 Task: Open Card Card0000000083 in Board Board0000000021 in Workspace WS0000000007 in Trello. Add Member Email0000000027 to Card Card0000000083 in Board Board0000000021 in Workspace WS0000000007 in Trello. Add Orange Label titled Label0000000083 to Card Card0000000083 in Board Board0000000021 in Workspace WS0000000007 in Trello. Add Checklist CL0000000083 to Card Card0000000083 in Board Board0000000021 in Workspace WS0000000007 in Trello. Add Dates with Start Date as Oct 01 2023 and Due Date as Oct 31 2023 to Card Card0000000083 in Board Board0000000021 in Workspace WS0000000007 in Trello
Action: Mouse moved to (378, 535)
Screenshot: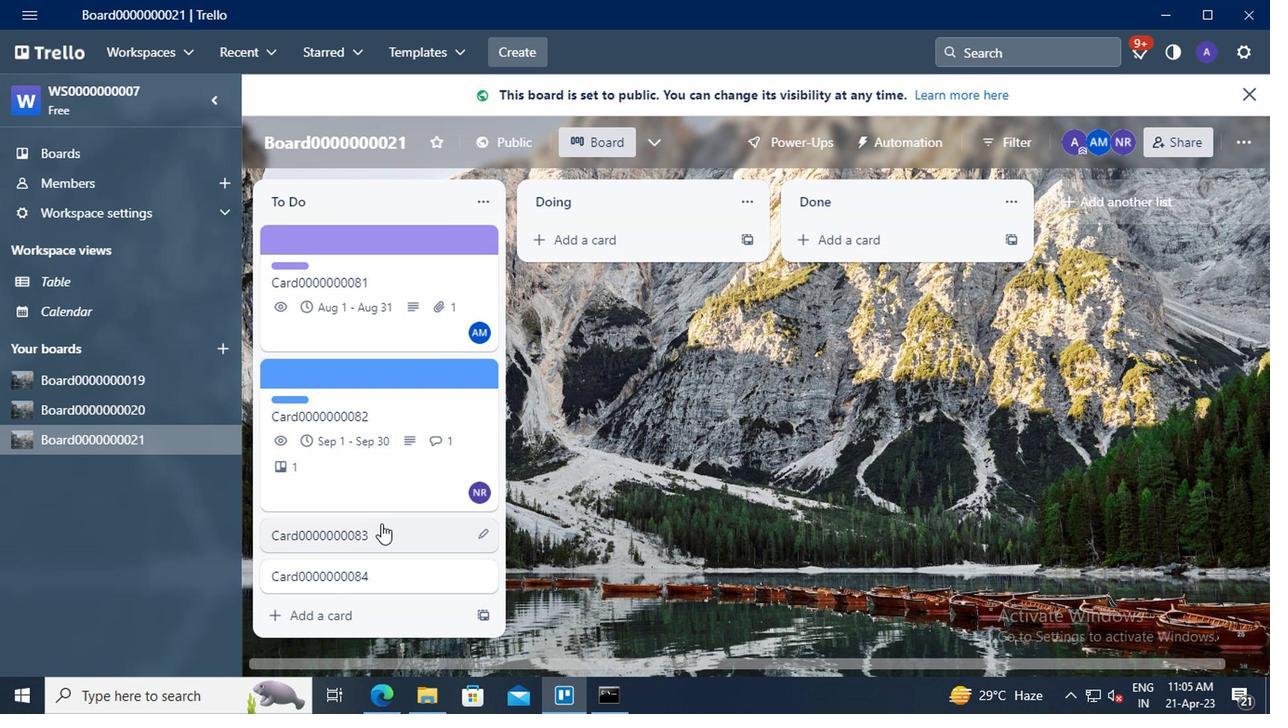 
Action: Mouse pressed left at (378, 535)
Screenshot: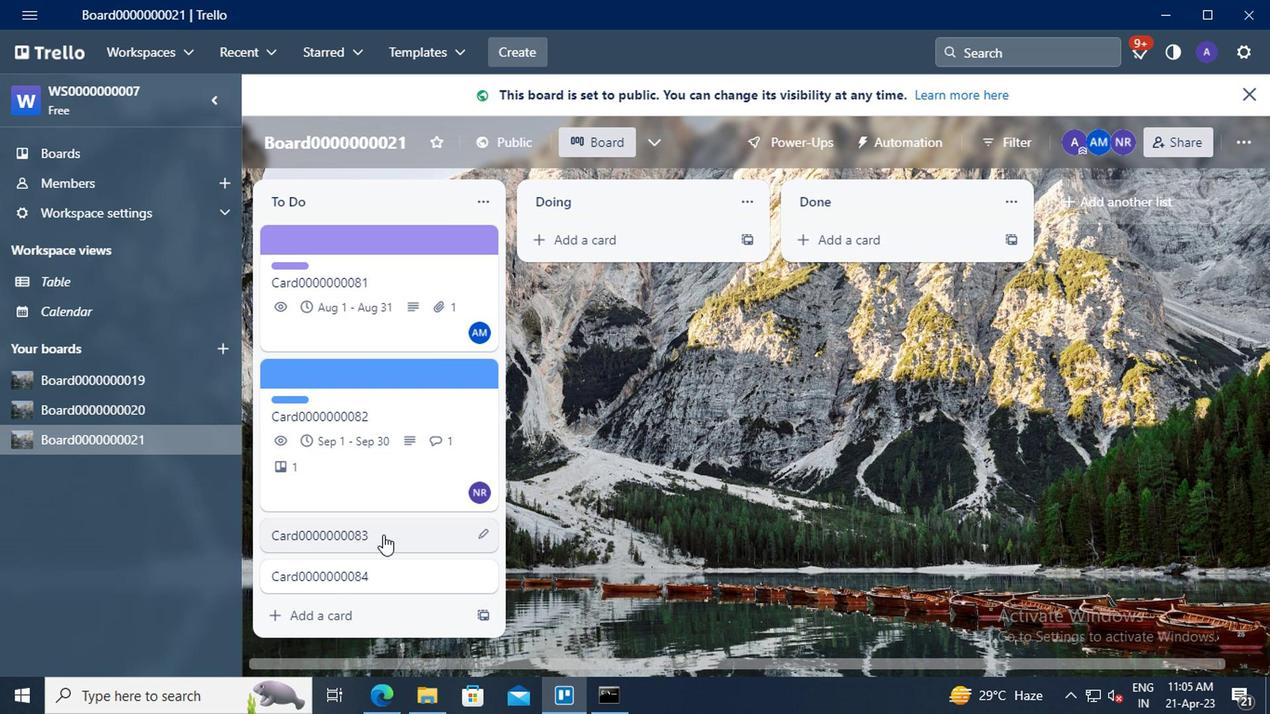 
Action: Mouse moved to (856, 241)
Screenshot: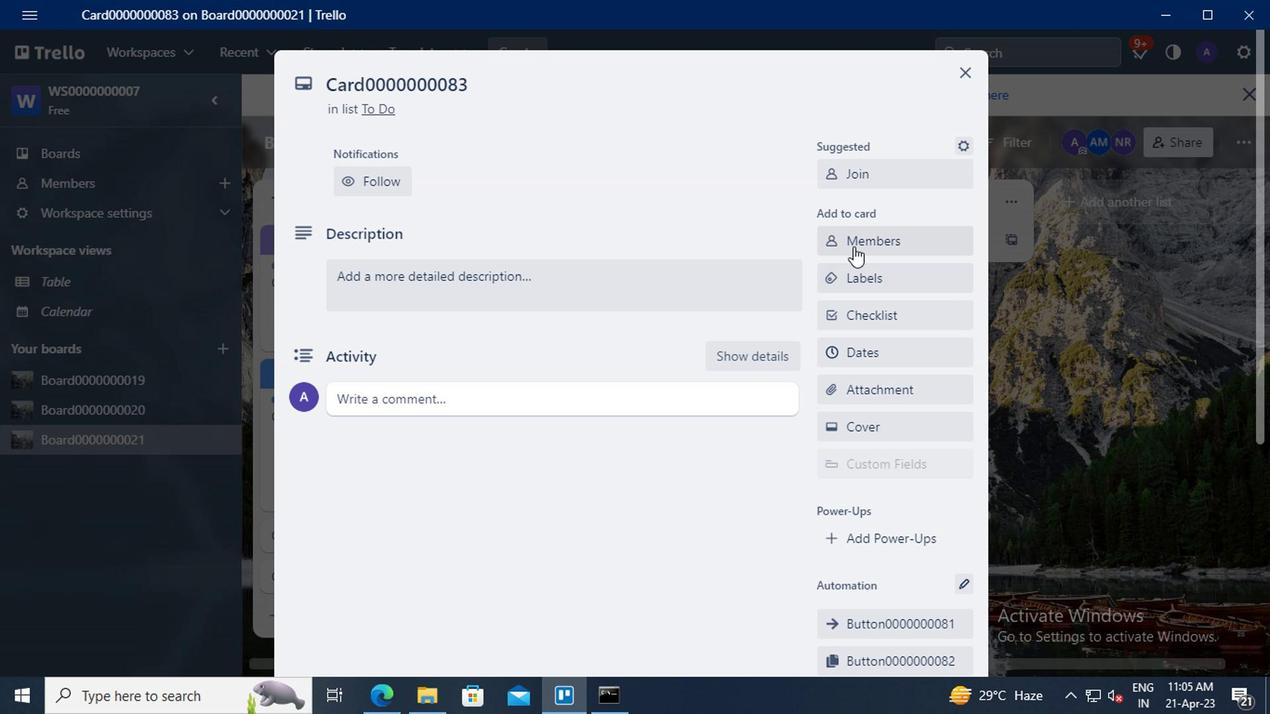 
Action: Mouse pressed left at (856, 241)
Screenshot: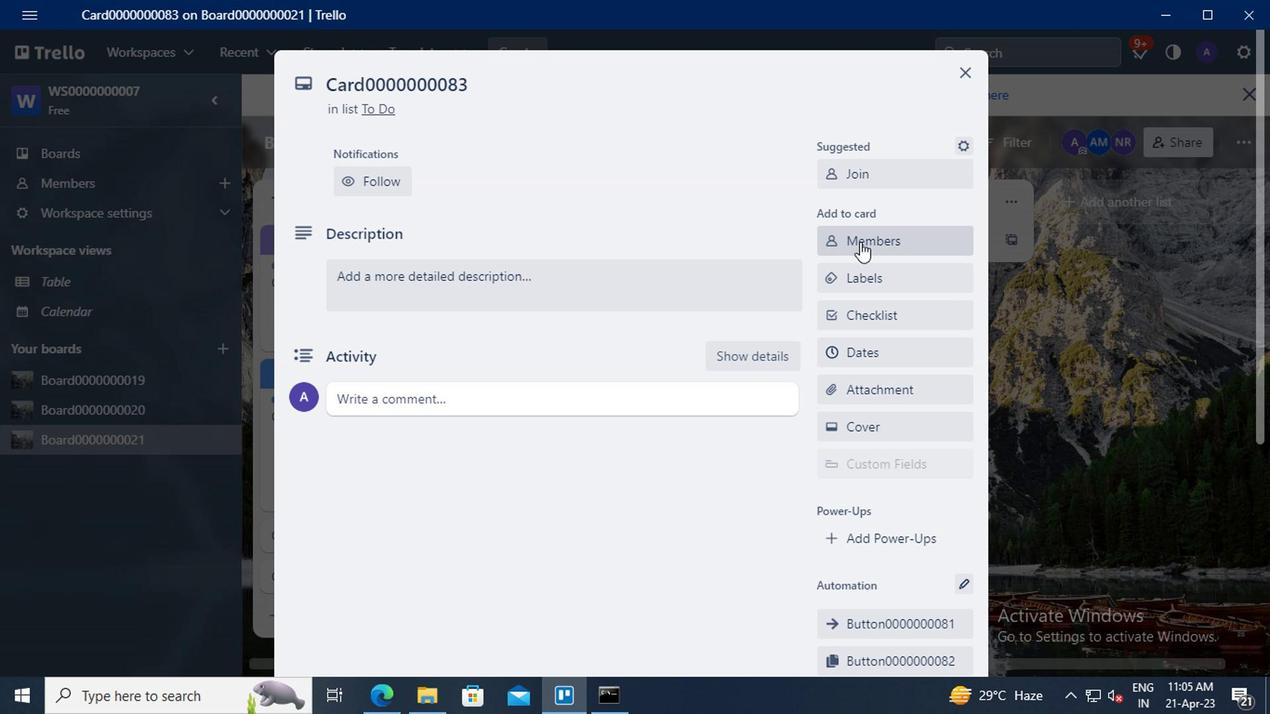 
Action: Mouse moved to (873, 332)
Screenshot: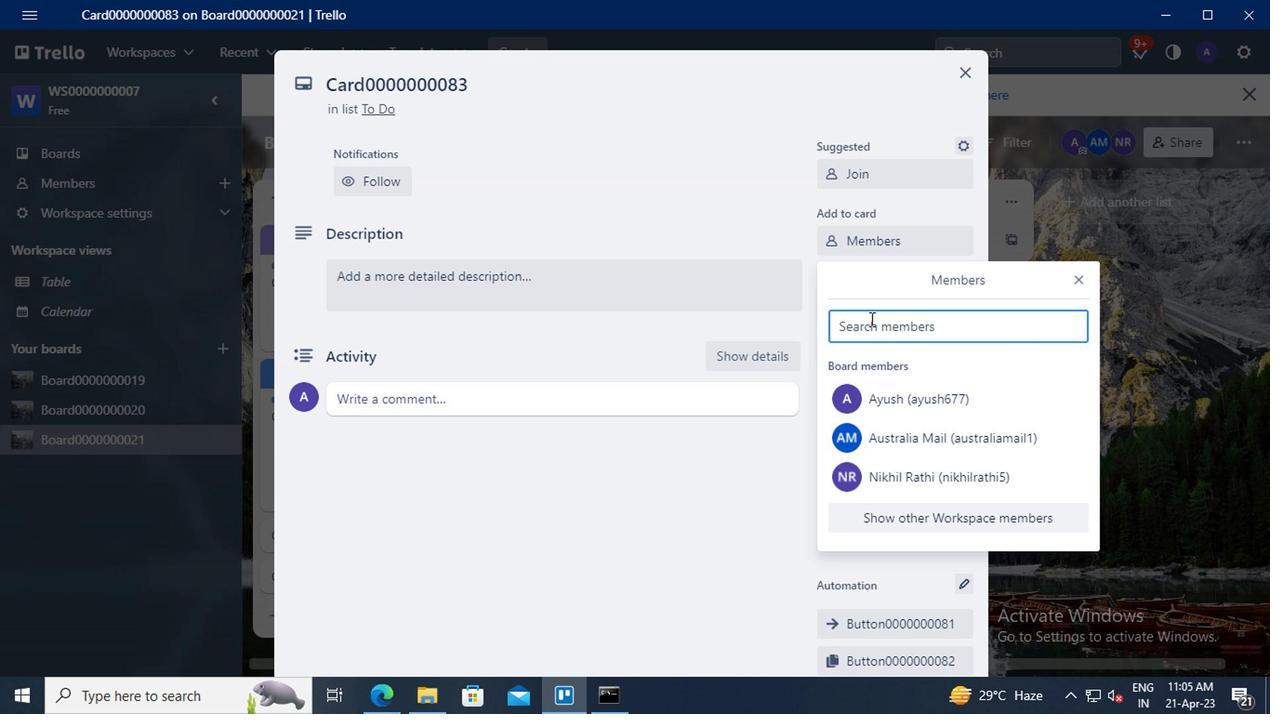 
Action: Mouse pressed left at (873, 332)
Screenshot: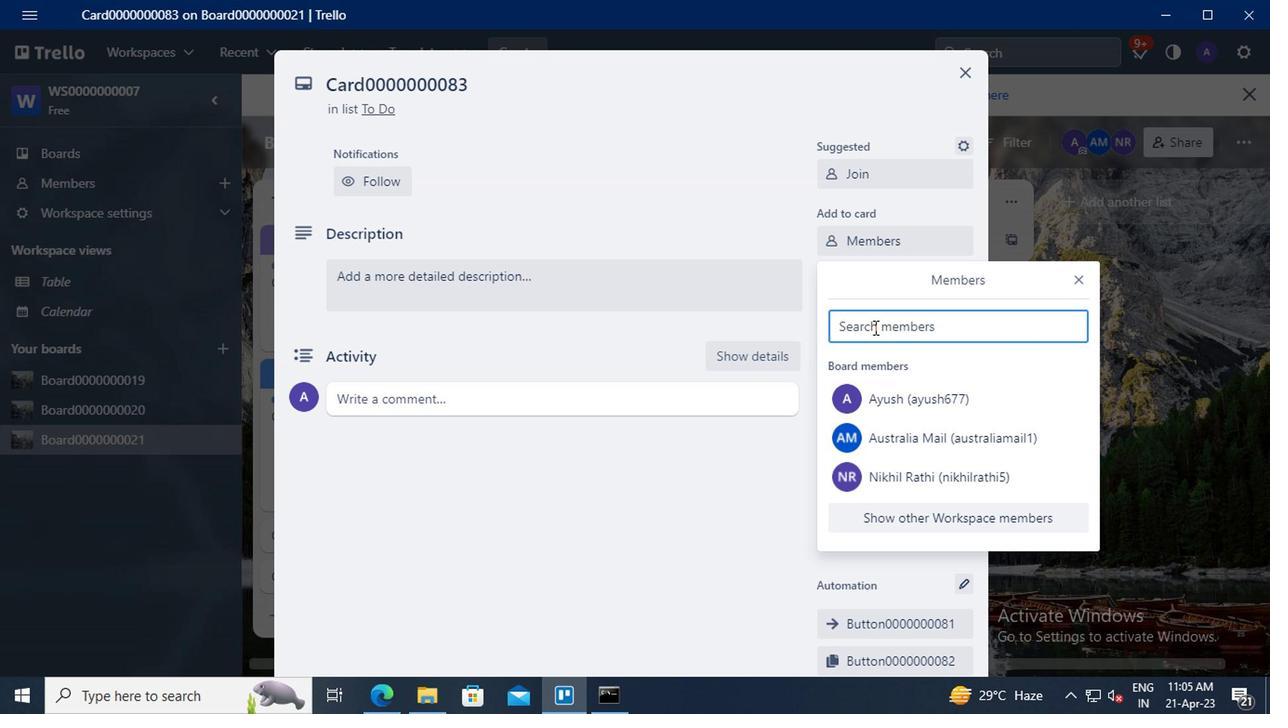 
Action: Mouse moved to (819, 299)
Screenshot: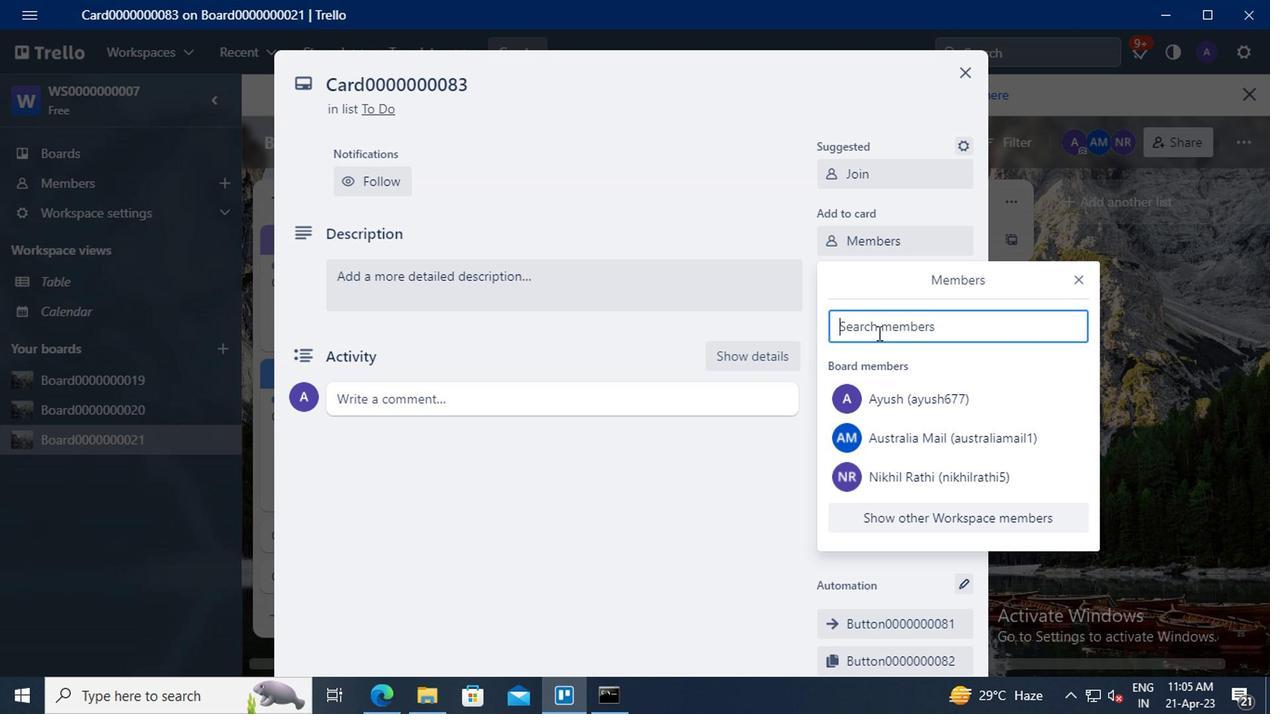 
Action: Key pressed carxxstreet791<Key.shift>@GMAIL.COM
Screenshot: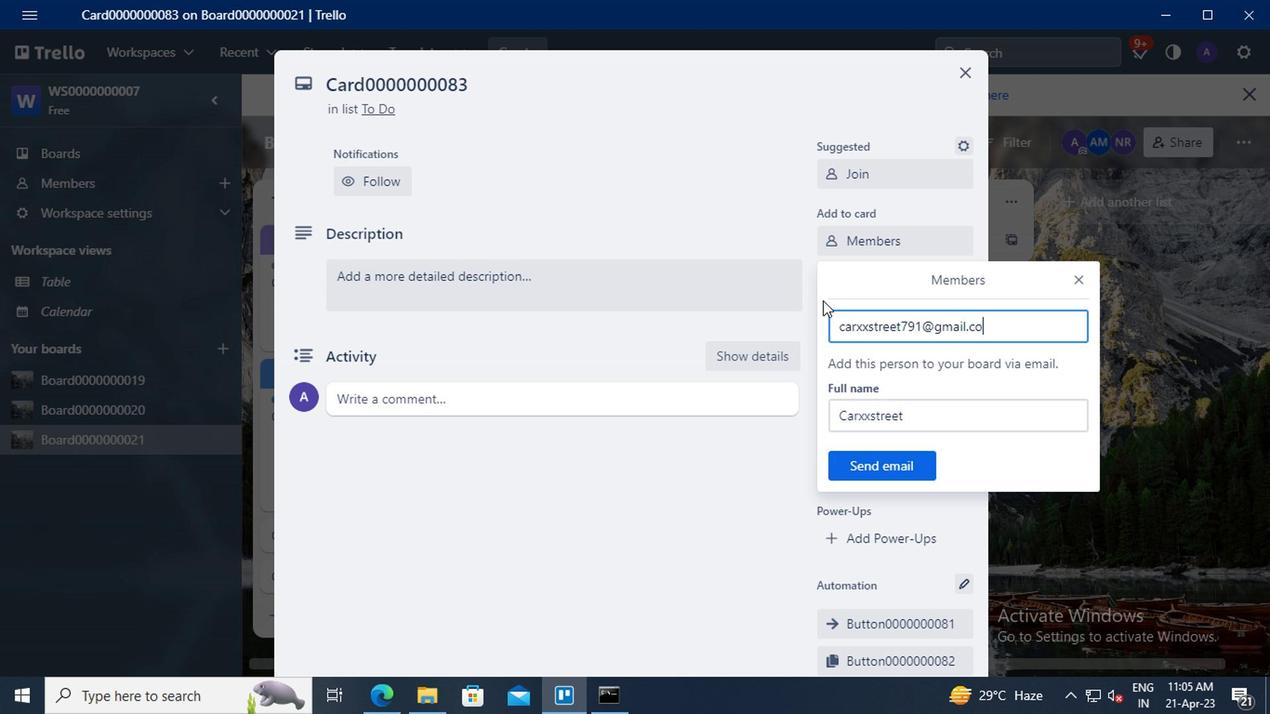 
Action: Mouse moved to (884, 461)
Screenshot: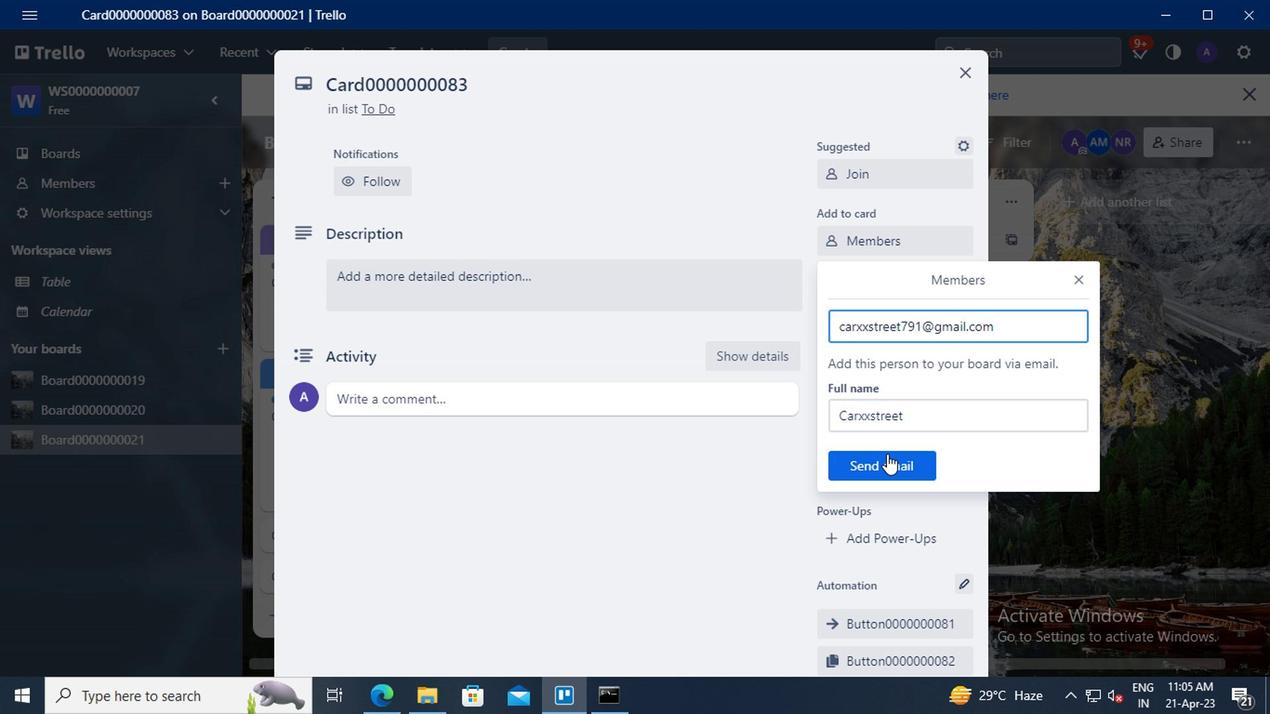 
Action: Mouse pressed left at (884, 461)
Screenshot: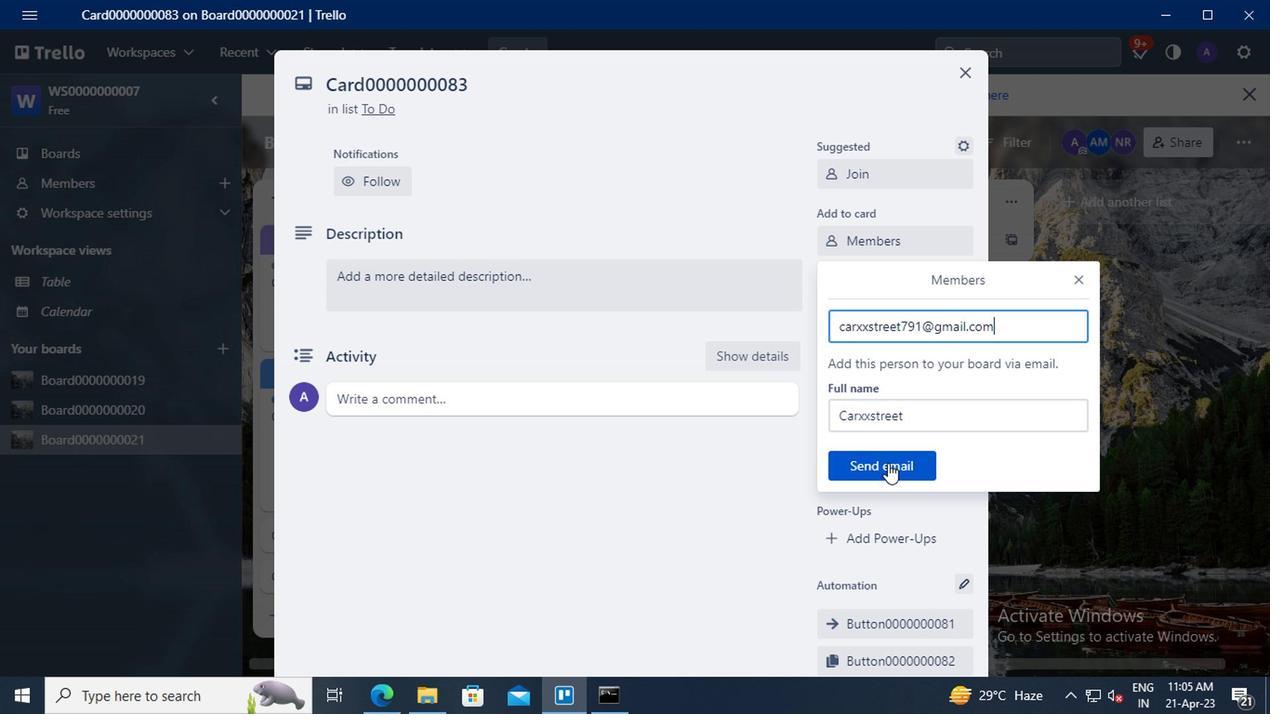 
Action: Mouse moved to (896, 281)
Screenshot: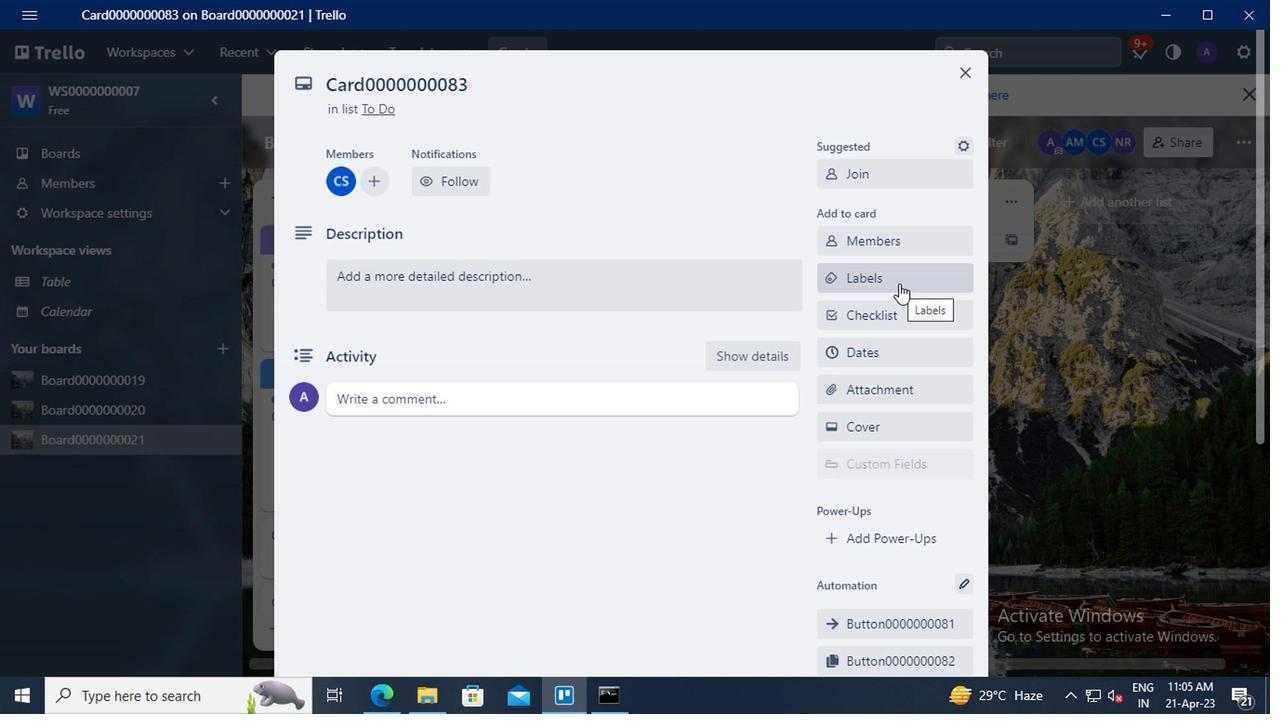 
Action: Mouse pressed left at (896, 281)
Screenshot: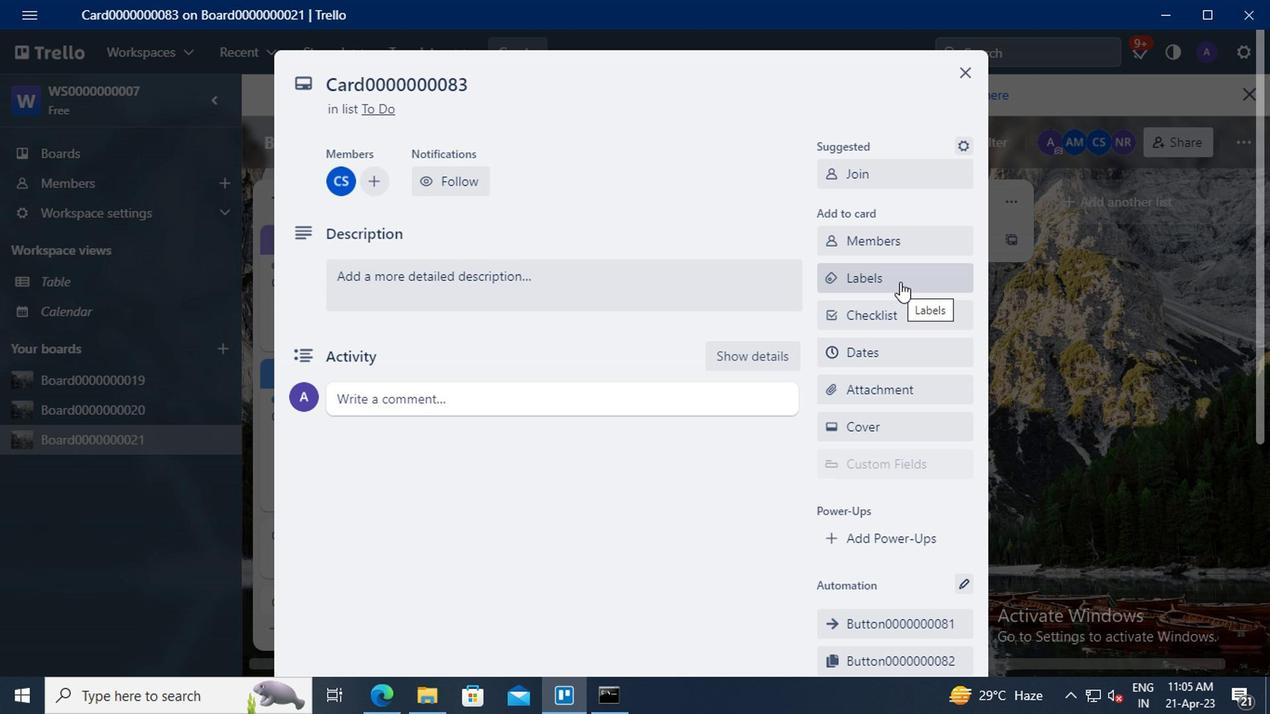 
Action: Mouse moved to (972, 492)
Screenshot: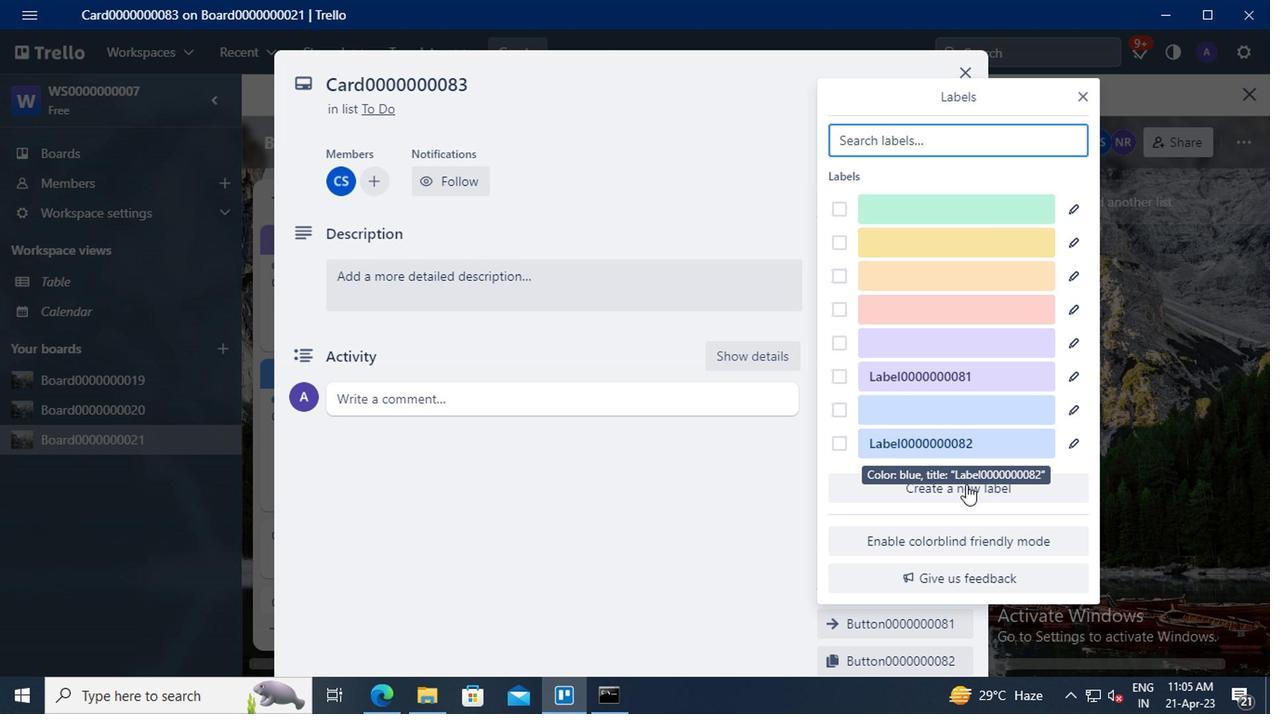 
Action: Mouse pressed left at (972, 492)
Screenshot: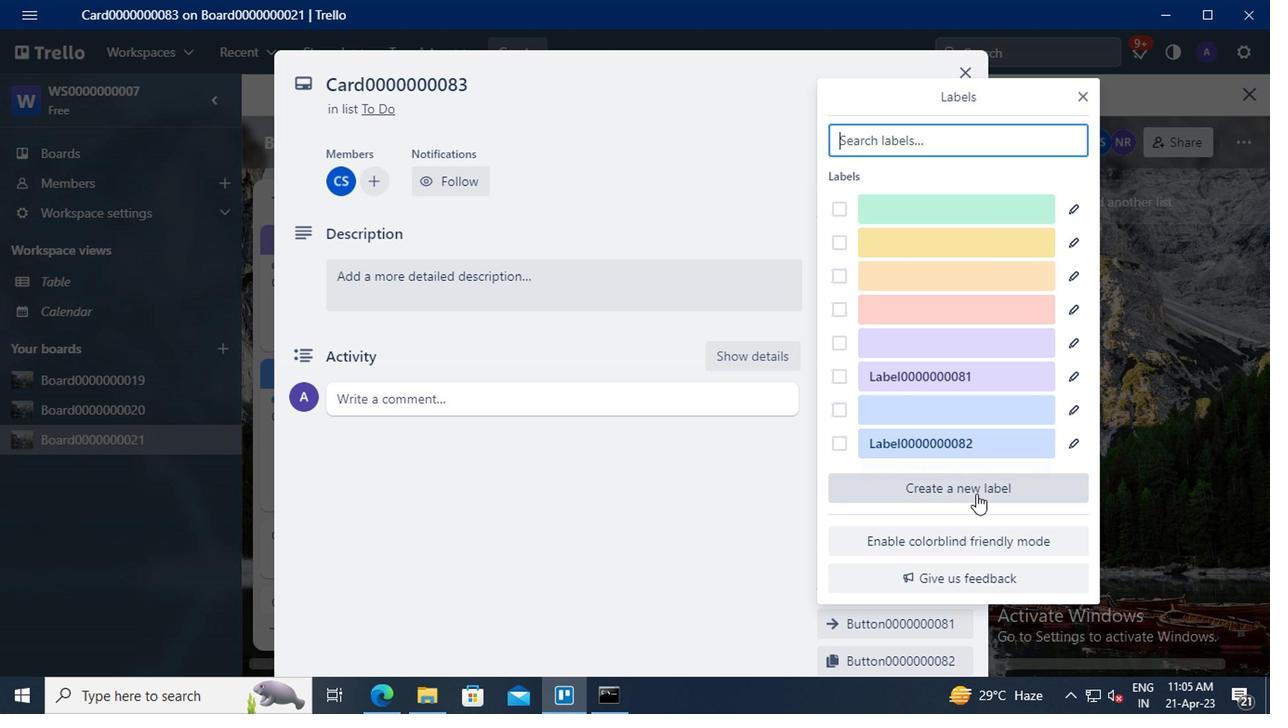 
Action: Mouse moved to (884, 271)
Screenshot: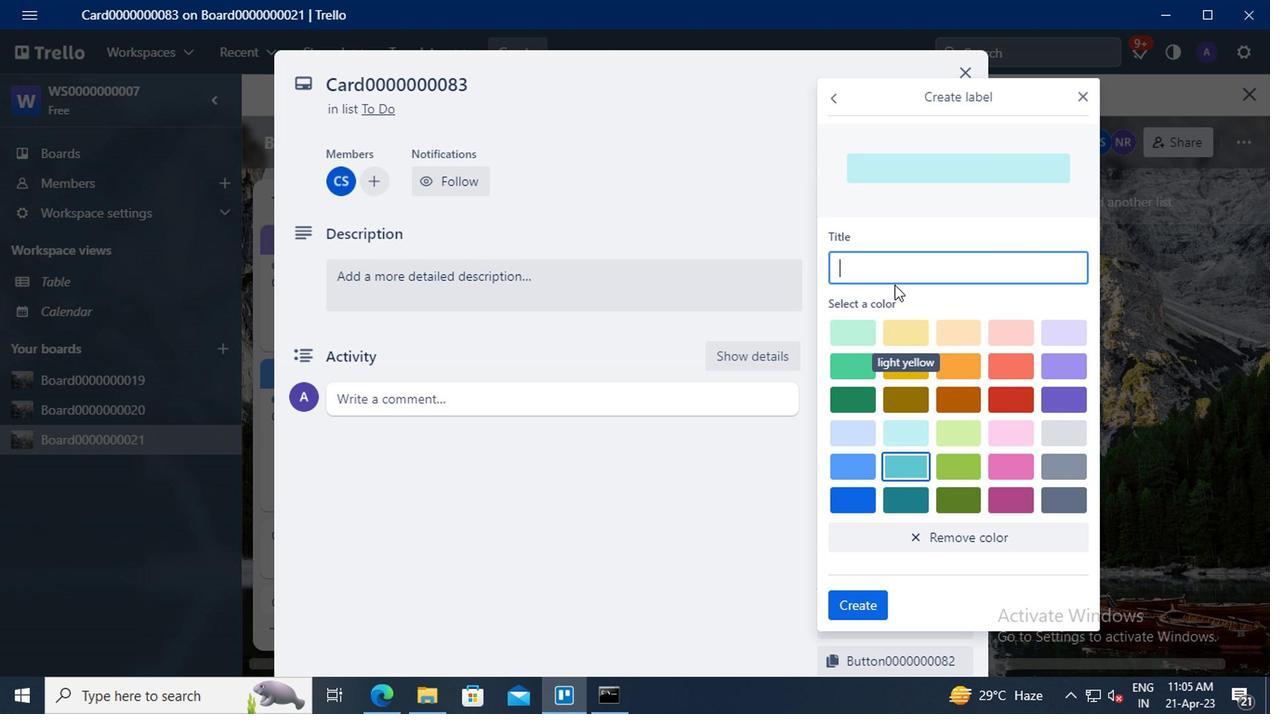 
Action: Mouse pressed left at (884, 271)
Screenshot: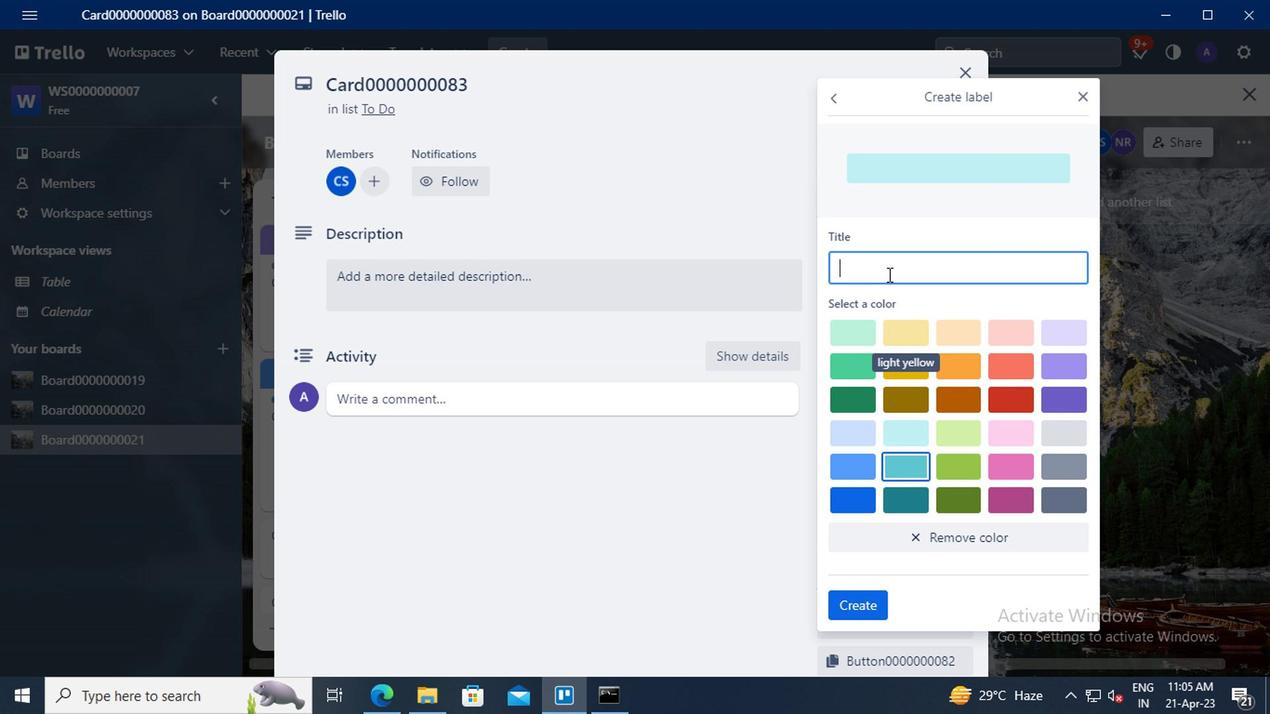 
Action: Key pressed <Key.shift>LABEL0000000083
Screenshot: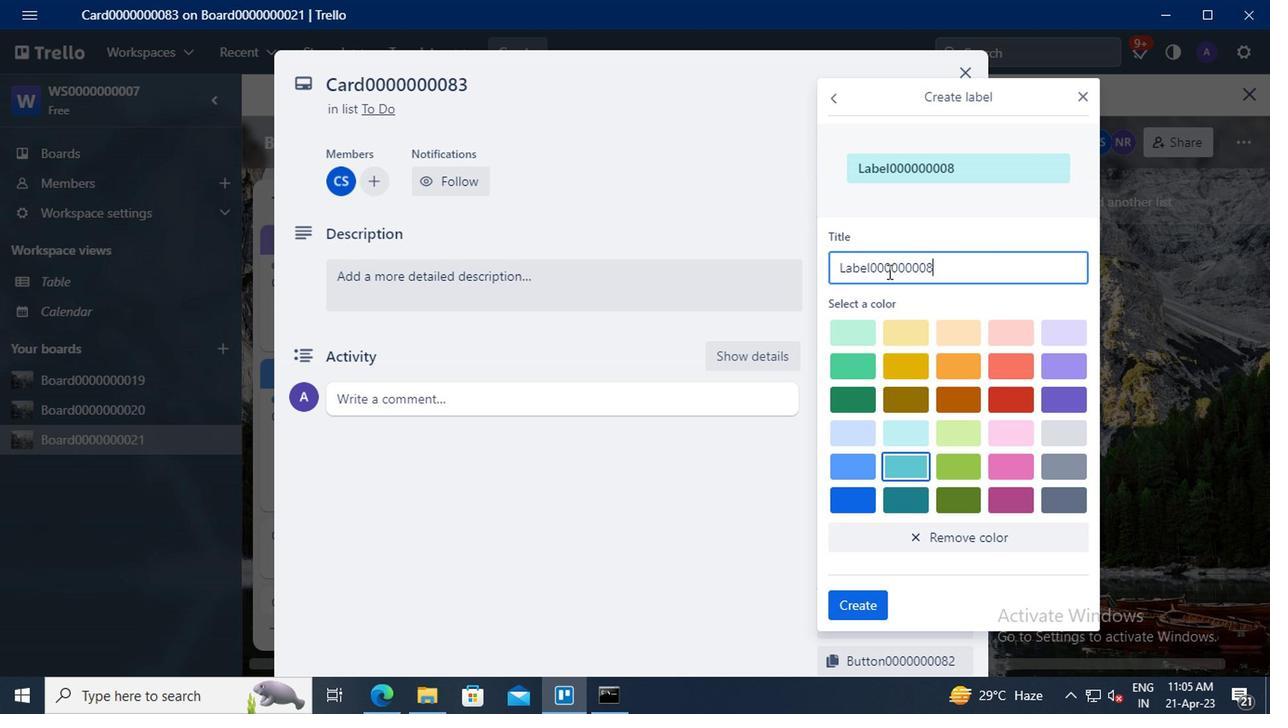
Action: Mouse moved to (958, 357)
Screenshot: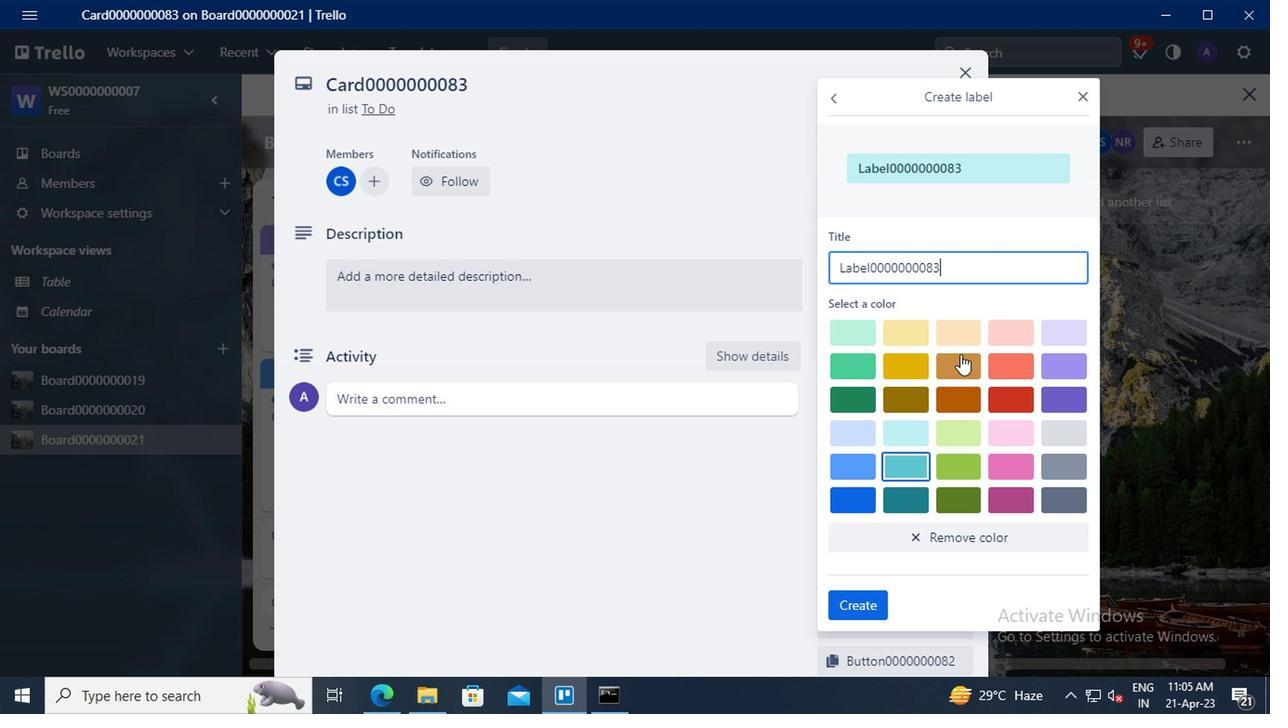 
Action: Mouse pressed left at (958, 357)
Screenshot: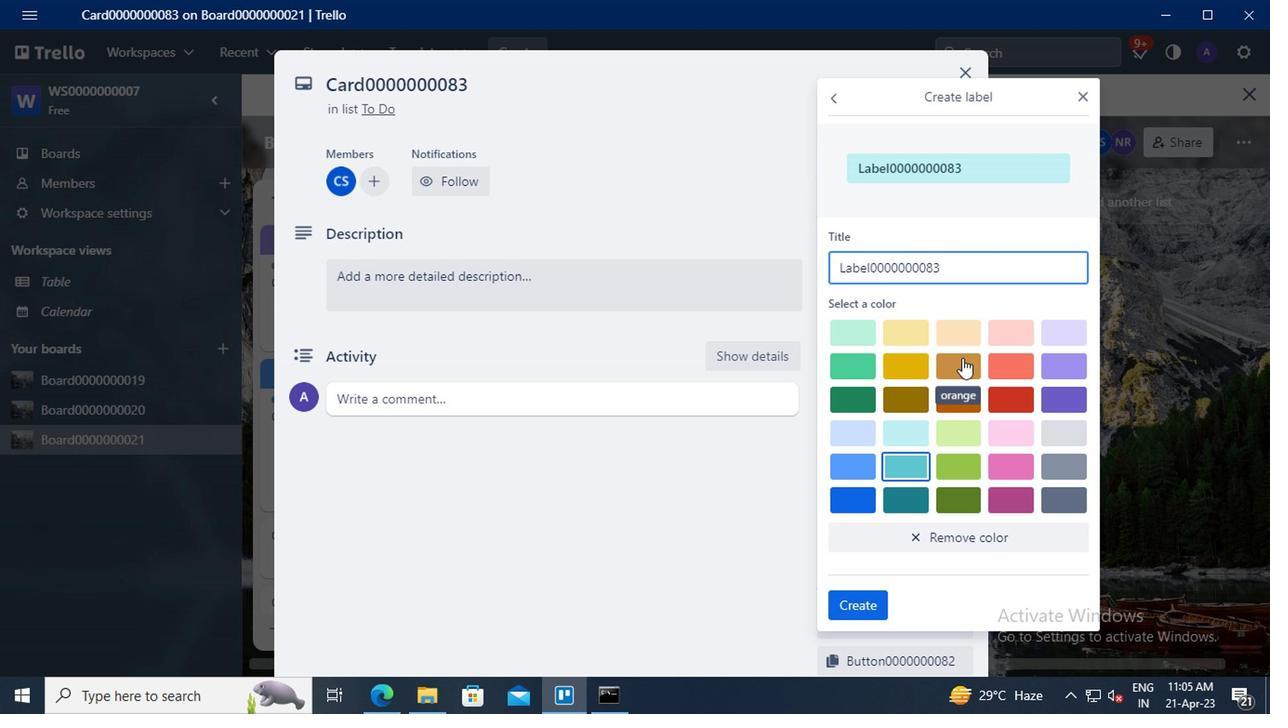 
Action: Mouse moved to (869, 604)
Screenshot: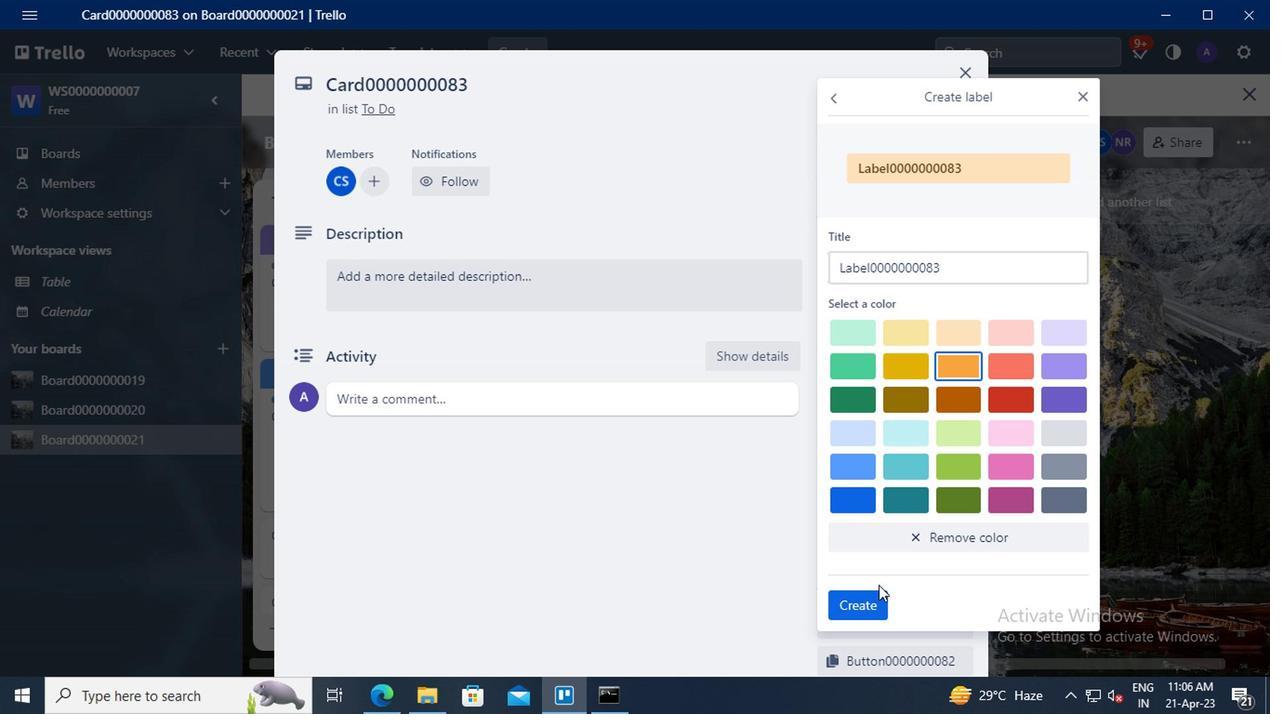 
Action: Mouse pressed left at (869, 604)
Screenshot: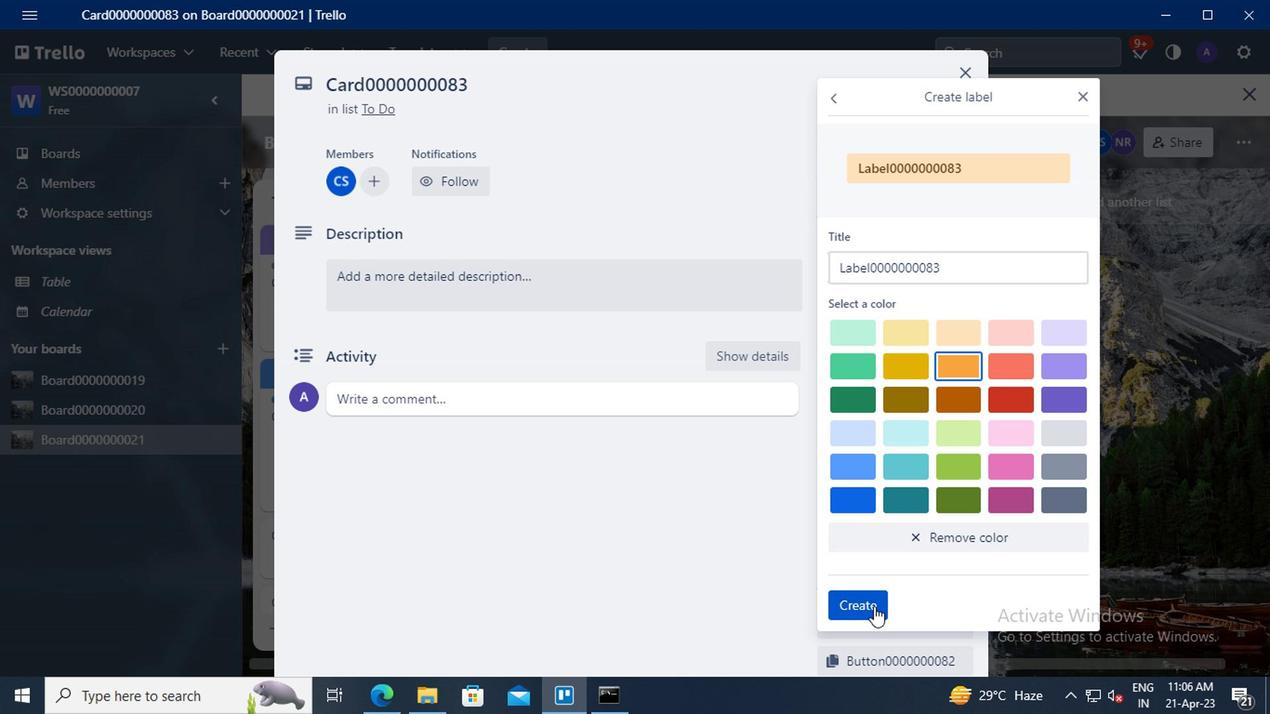 
Action: Mouse moved to (1079, 95)
Screenshot: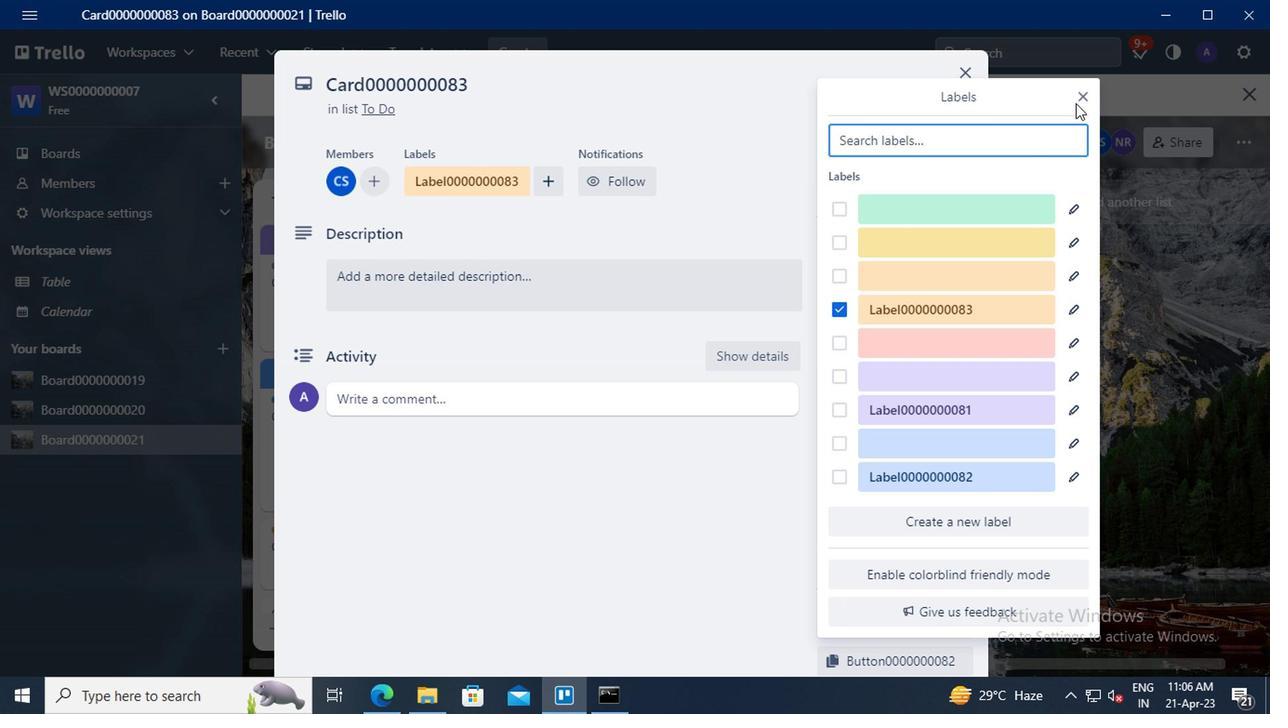 
Action: Mouse pressed left at (1079, 95)
Screenshot: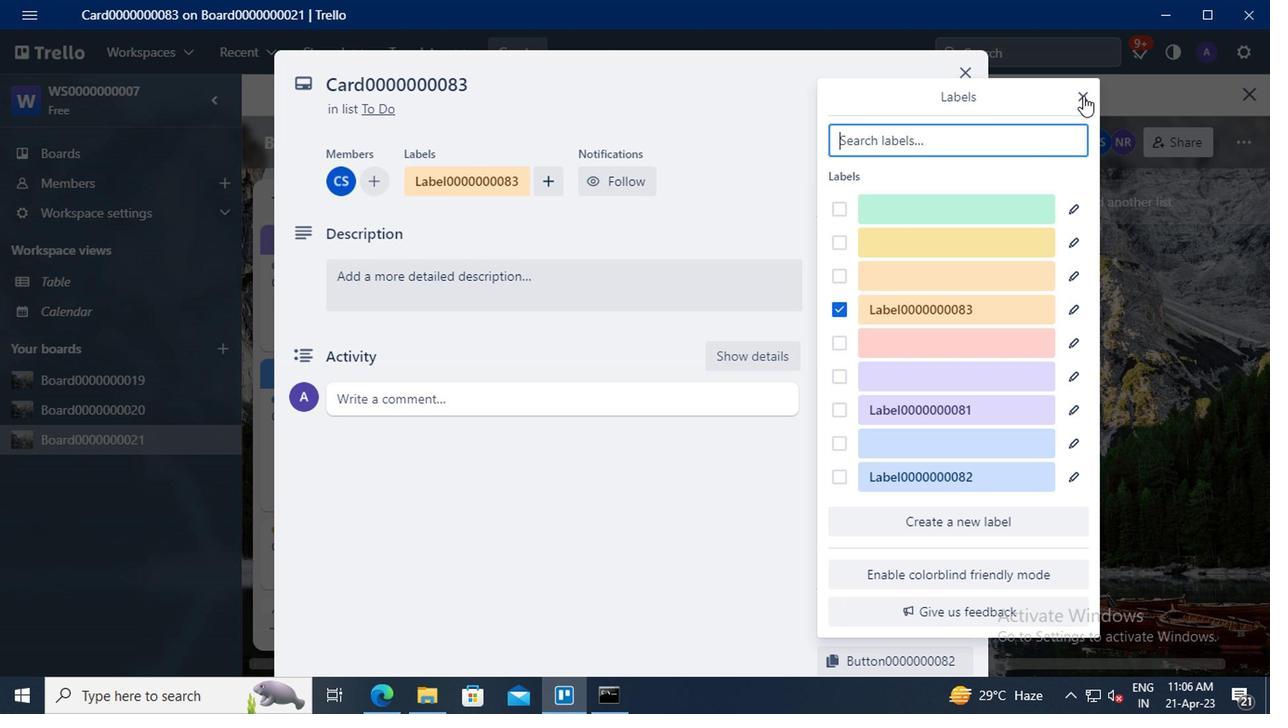 
Action: Mouse moved to (895, 311)
Screenshot: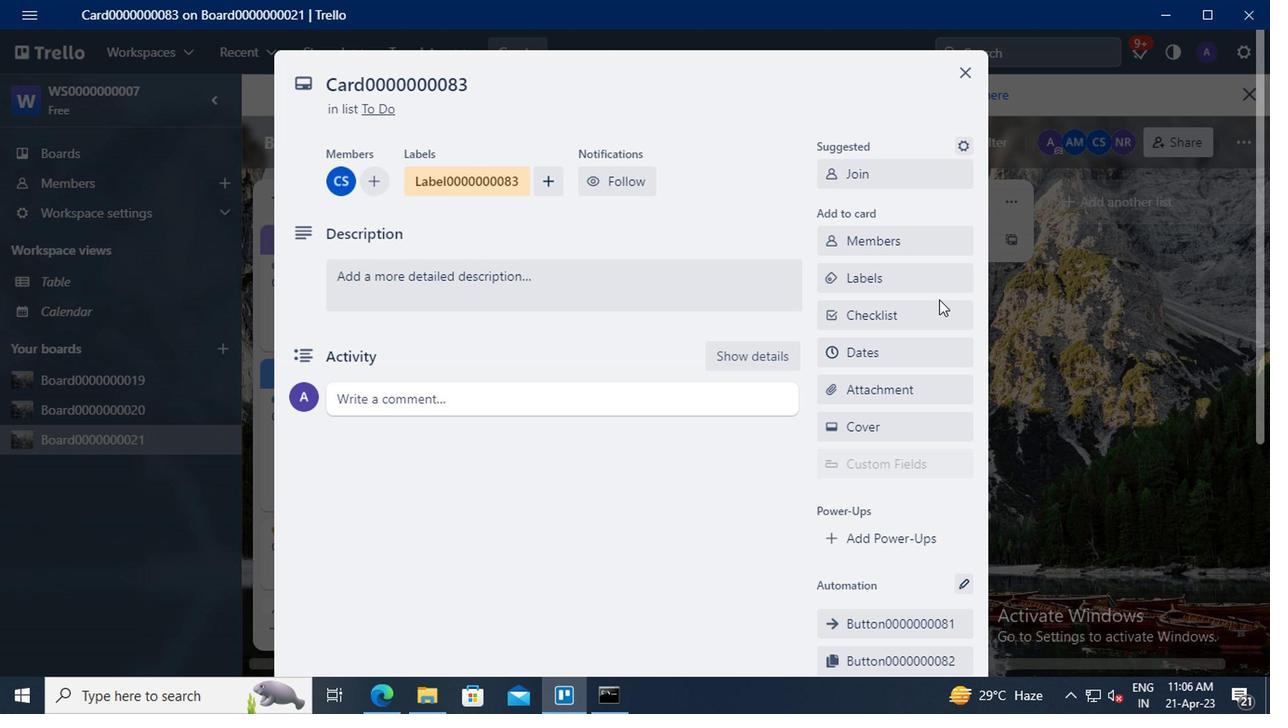 
Action: Mouse pressed left at (895, 311)
Screenshot: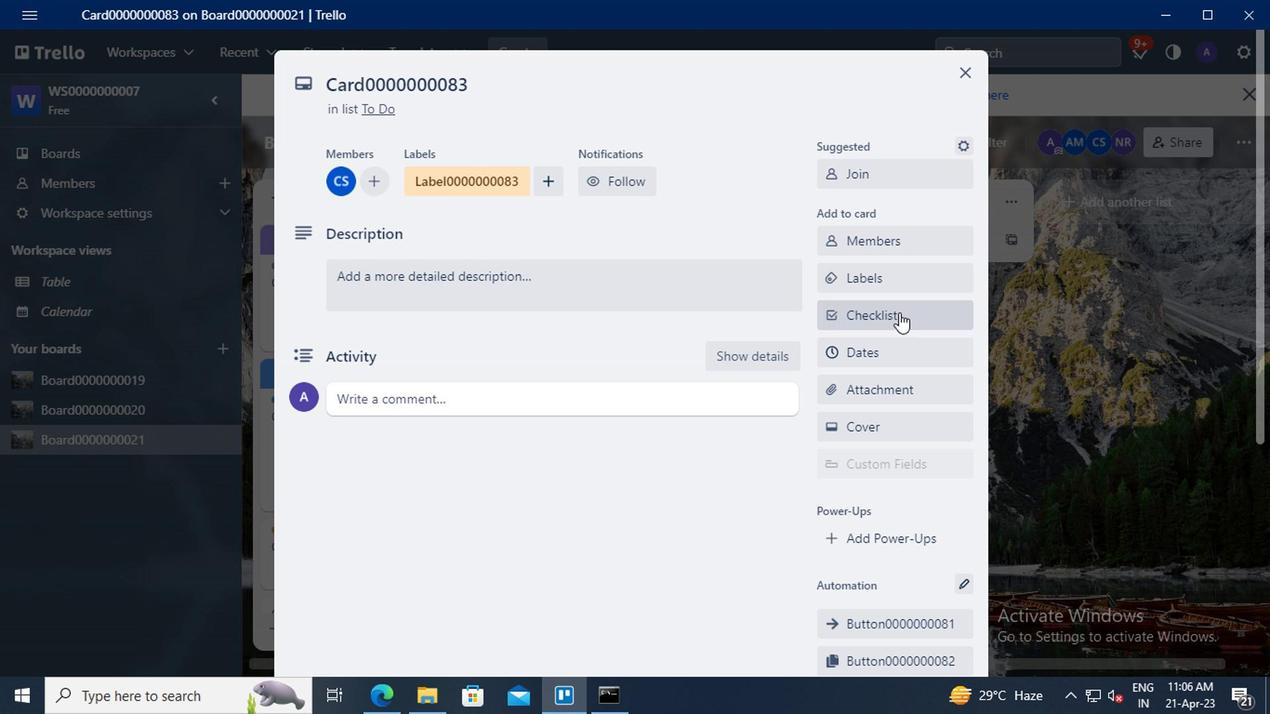 
Action: Key pressed <Key.delete><Key.shift>CL0000000083
Screenshot: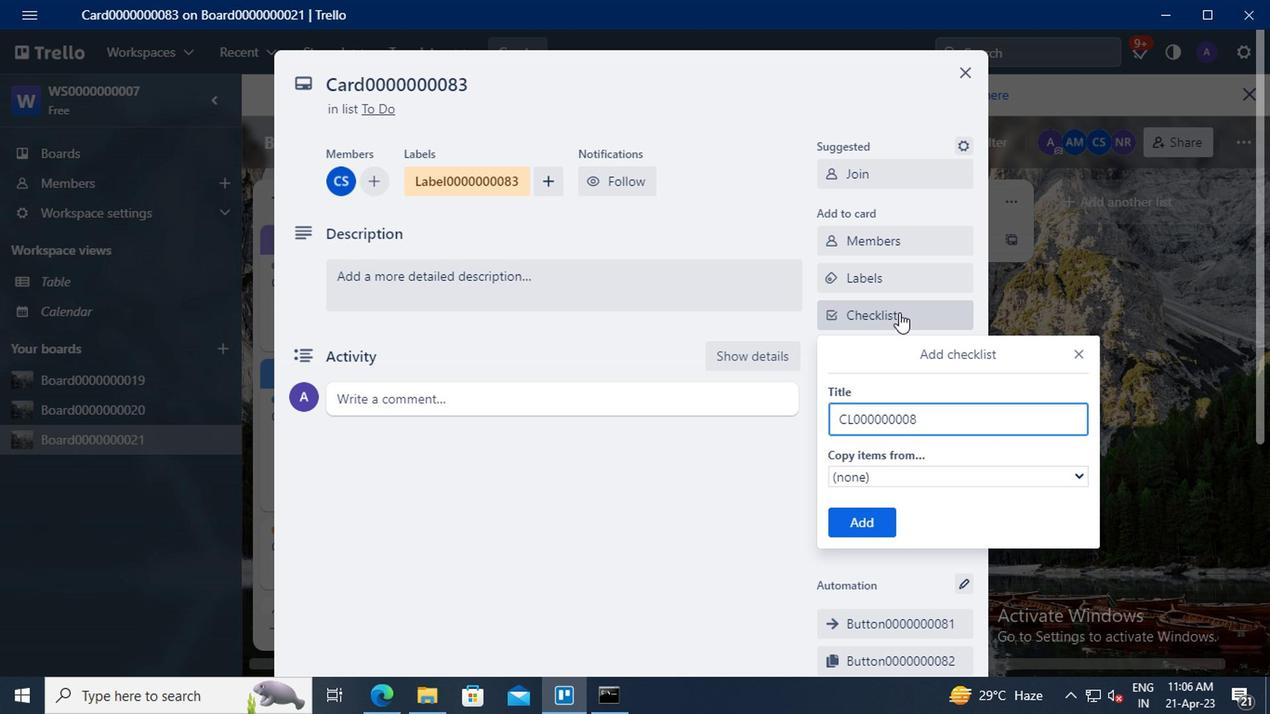 
Action: Mouse moved to (874, 516)
Screenshot: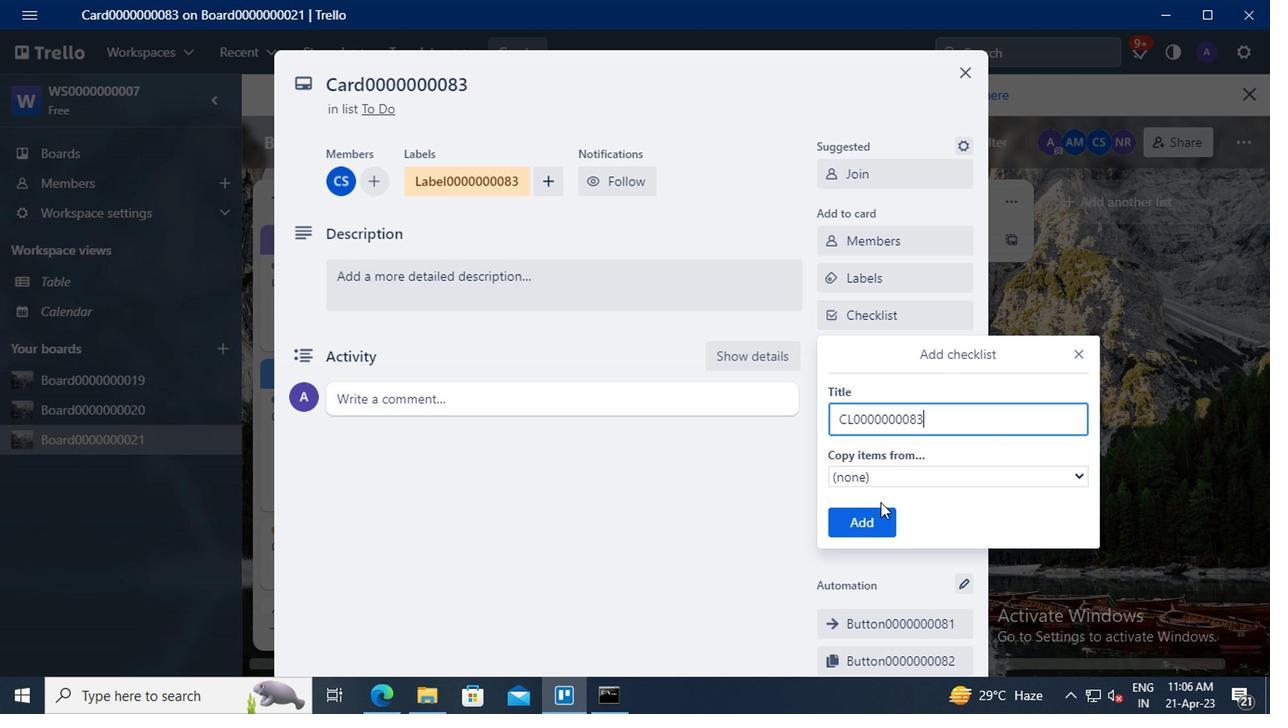 
Action: Mouse pressed left at (874, 516)
Screenshot: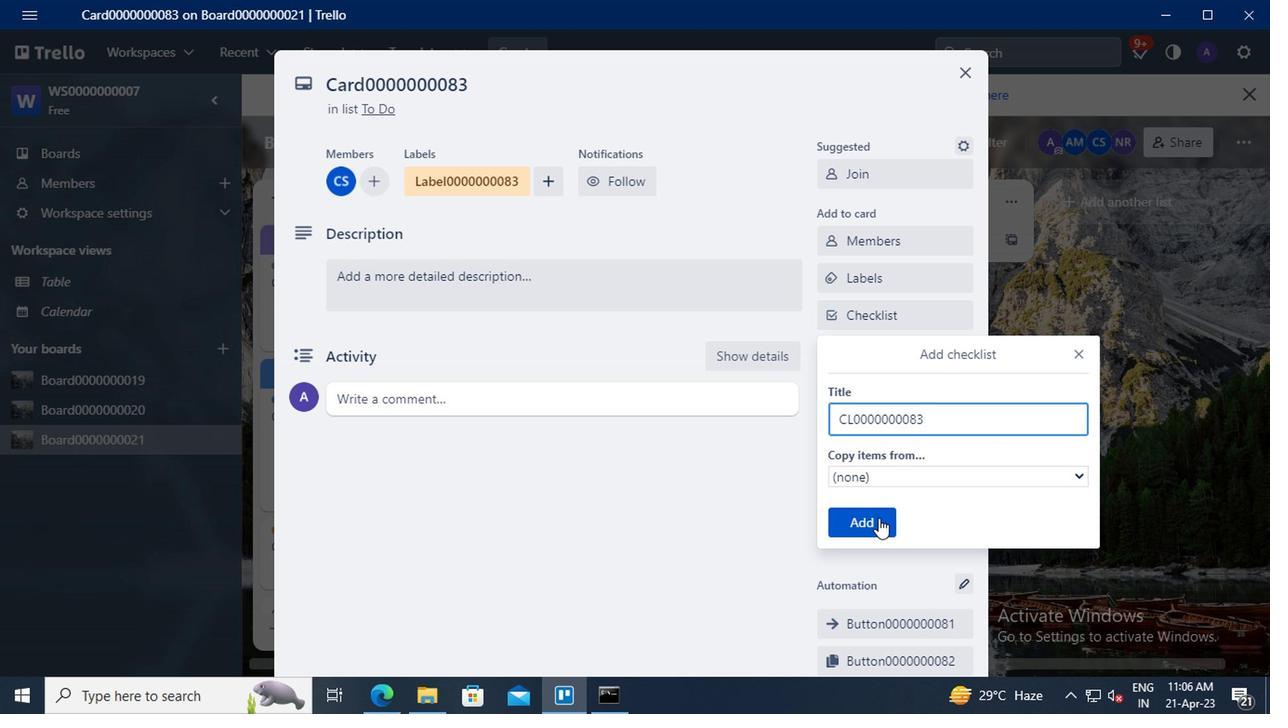 
Action: Mouse moved to (883, 350)
Screenshot: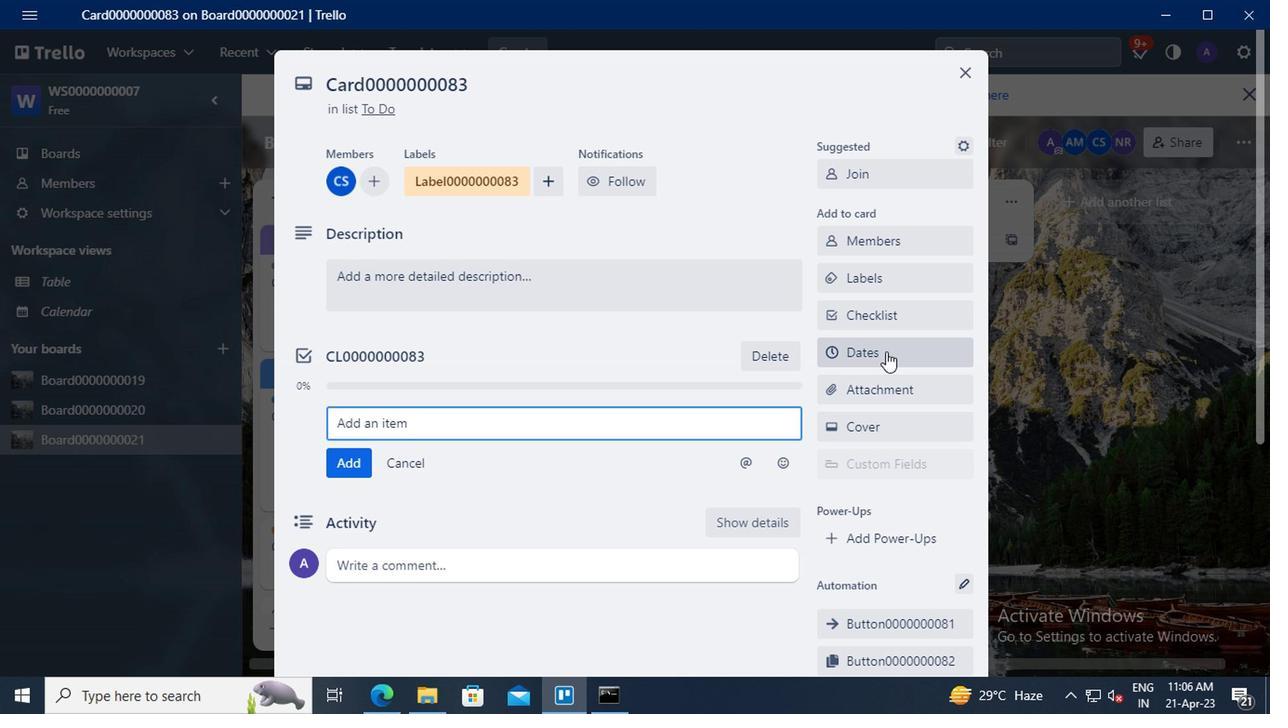 
Action: Mouse pressed left at (883, 350)
Screenshot: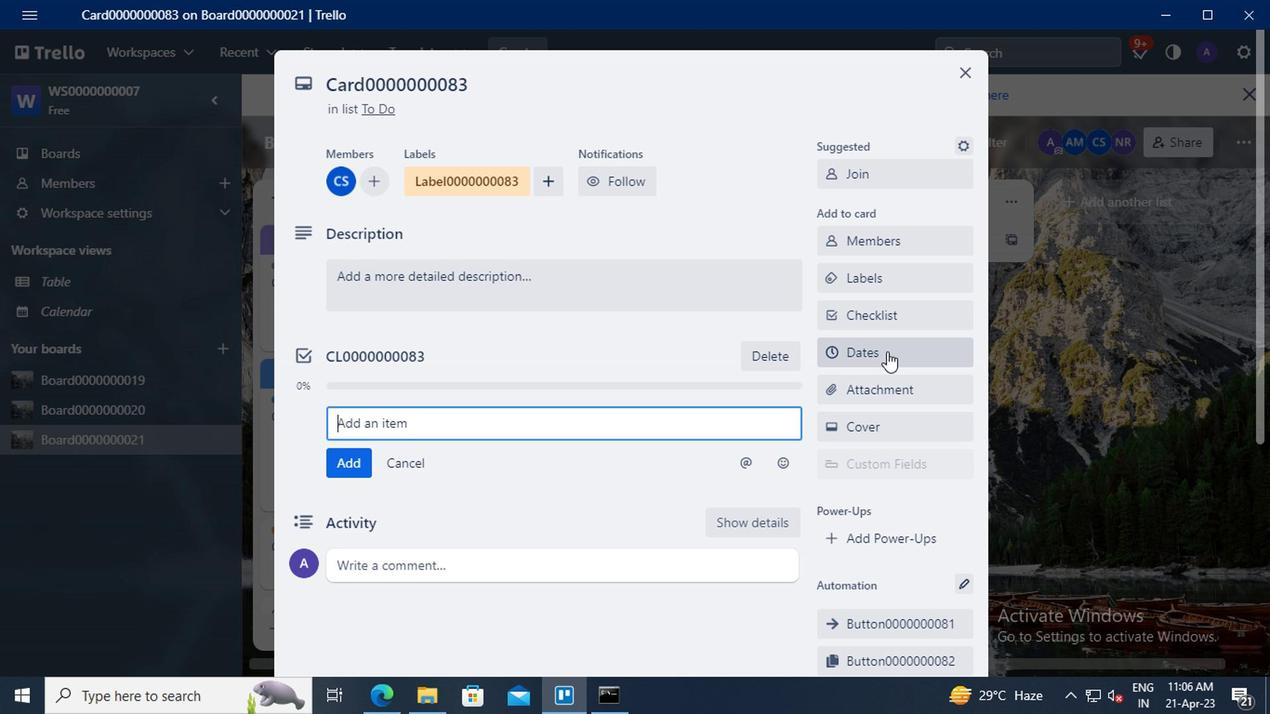 
Action: Mouse moved to (832, 430)
Screenshot: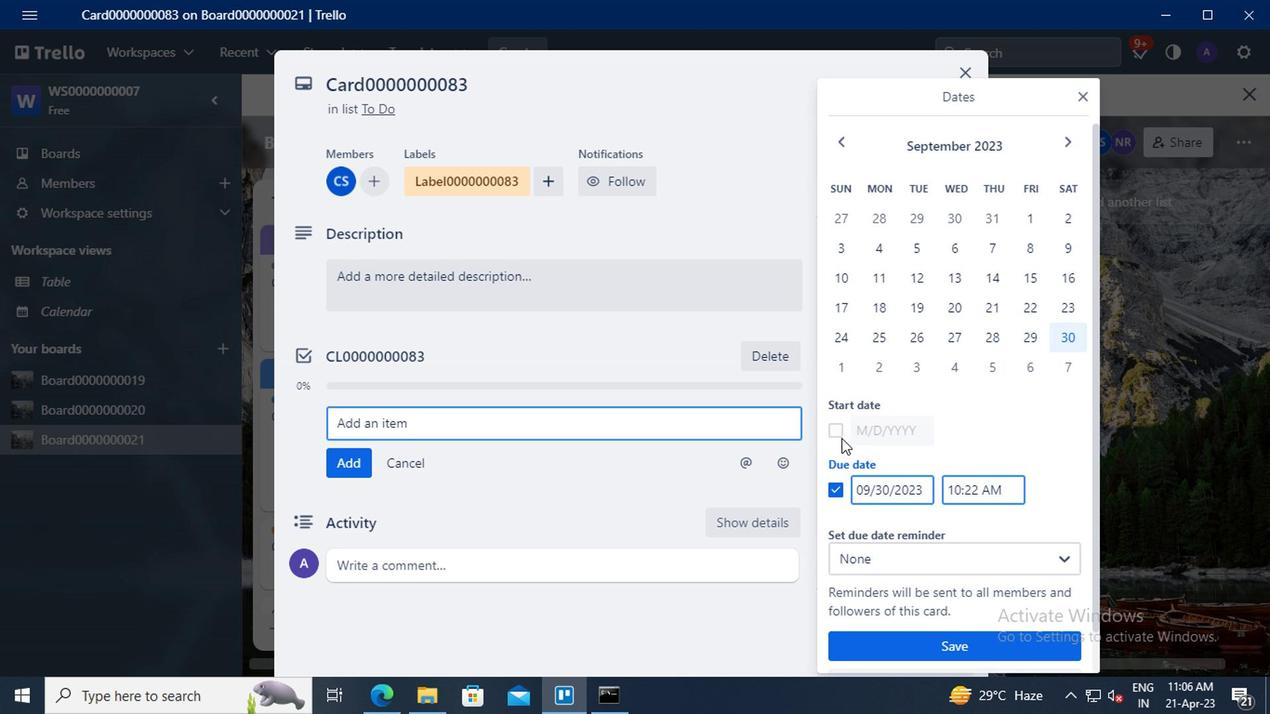 
Action: Mouse pressed left at (832, 430)
Screenshot: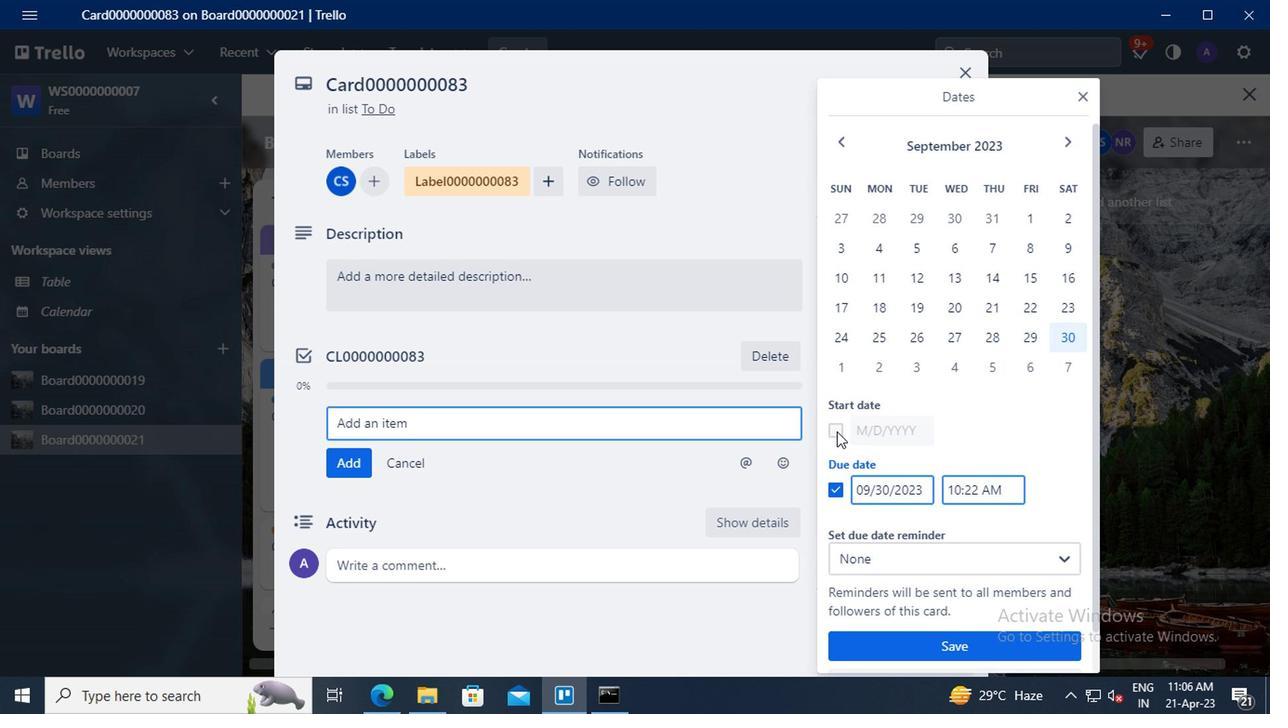 
Action: Mouse moved to (885, 427)
Screenshot: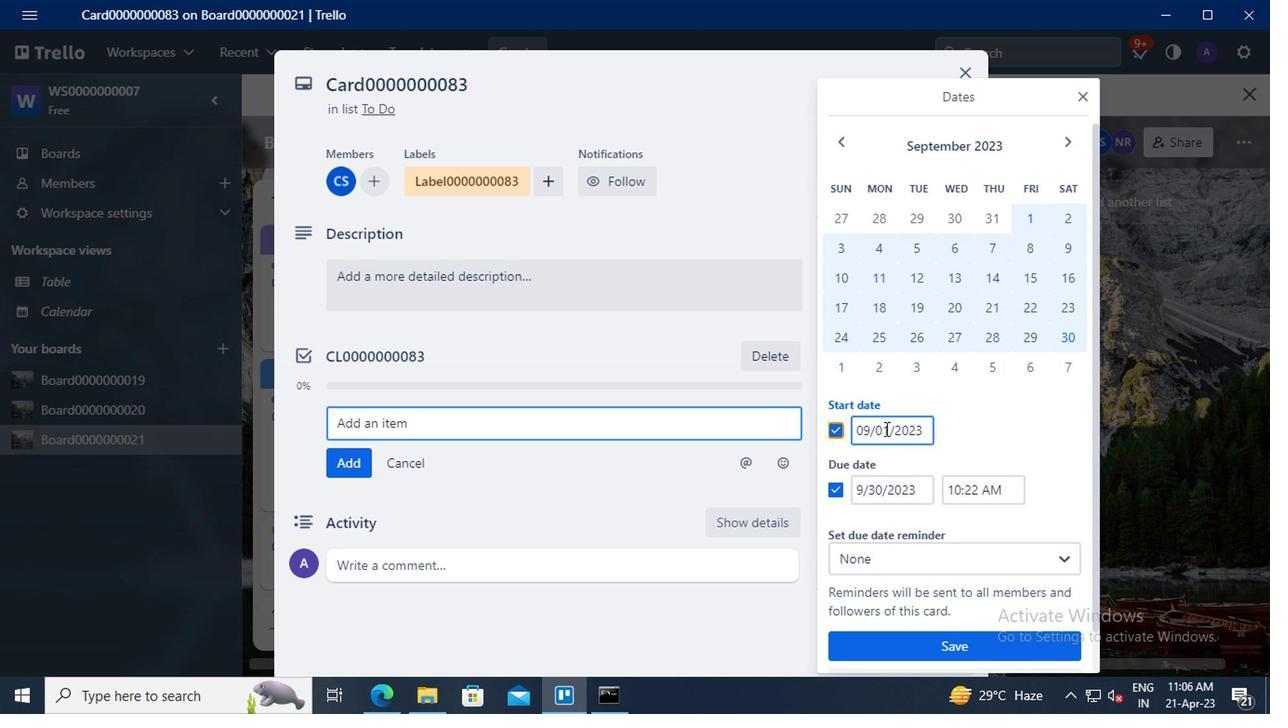 
Action: Mouse pressed left at (885, 427)
Screenshot: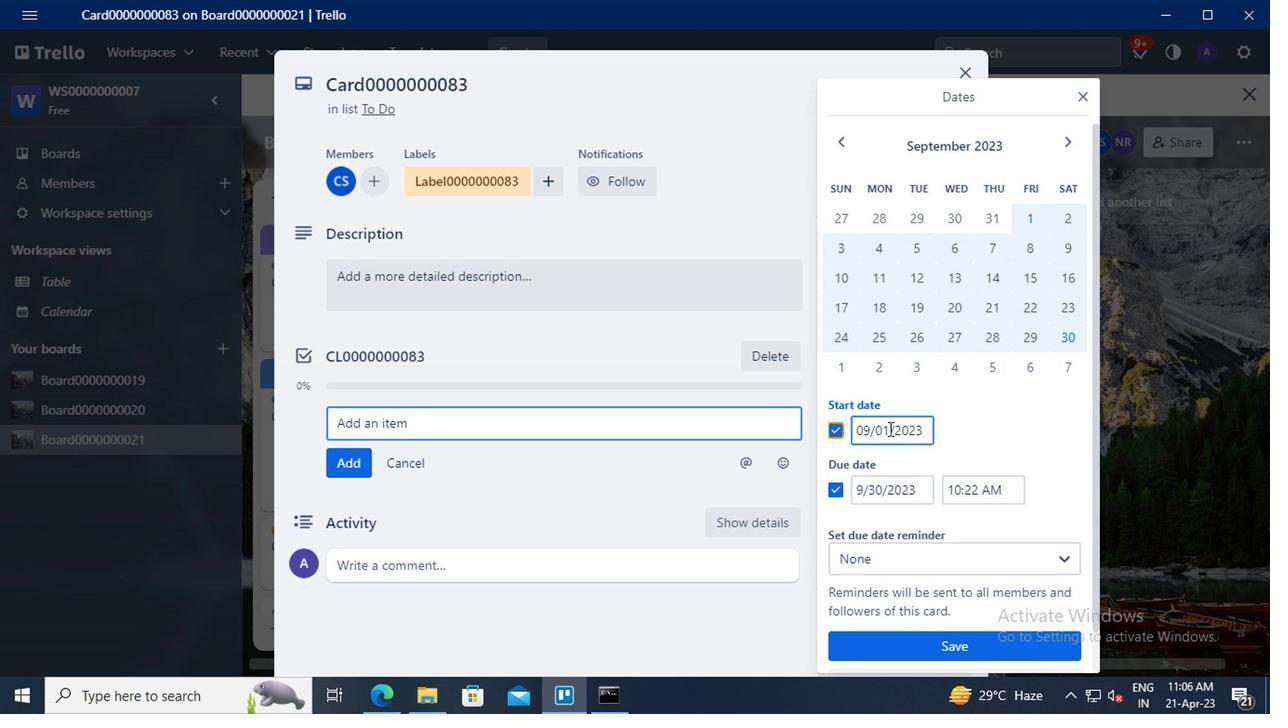 
Action: Mouse moved to (881, 310)
Screenshot: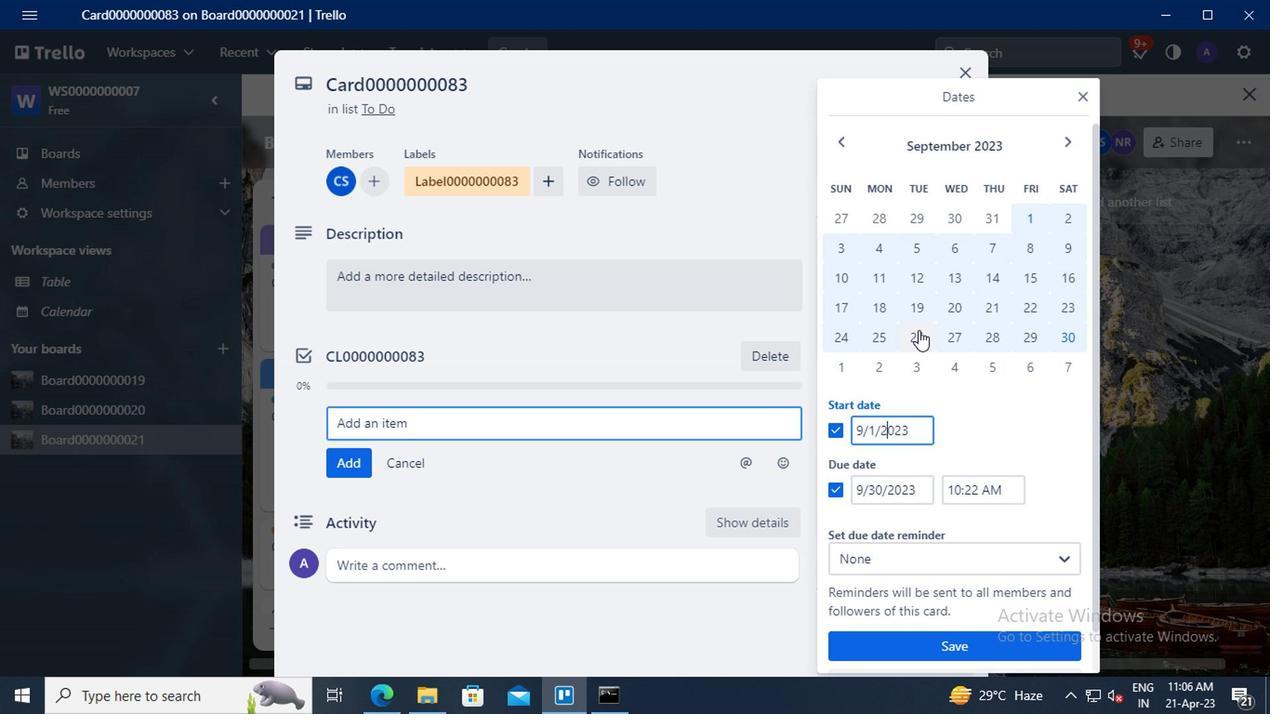 
Action: Key pressed <Key.left><Key.left><Key.backspace>1<Key.left><Key.left><Key.backspace>10
Screenshot: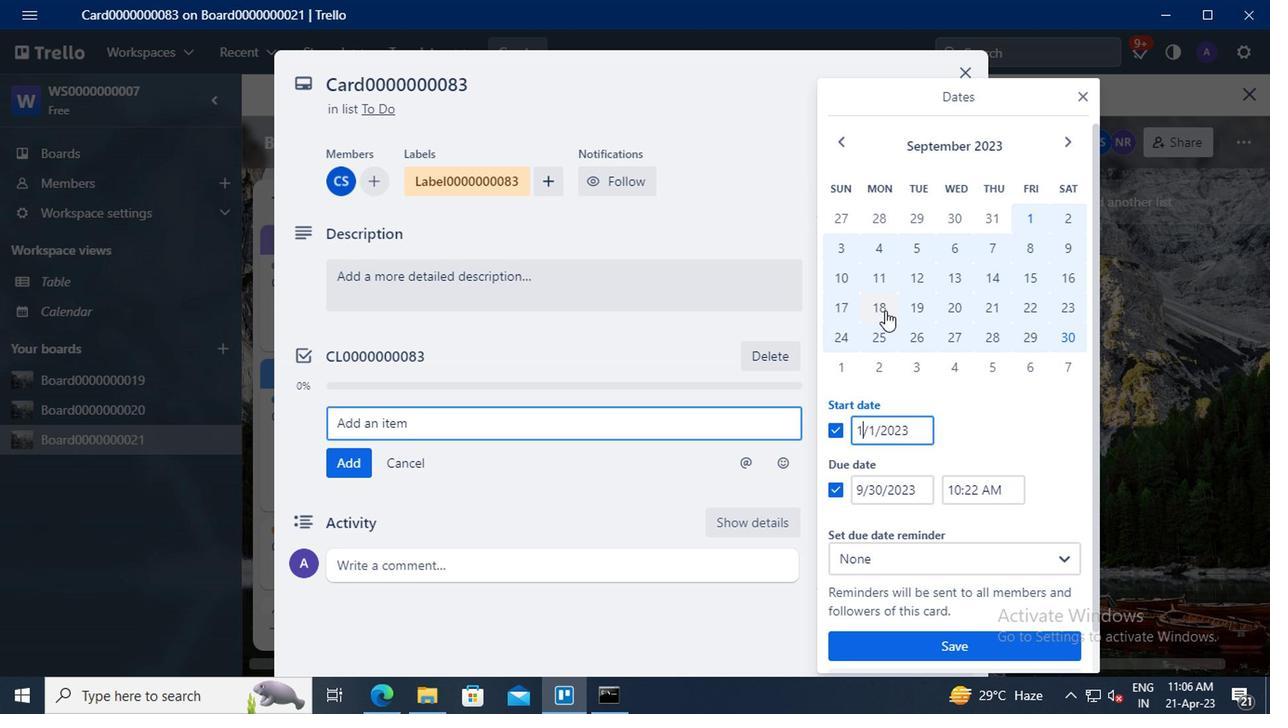 
Action: Mouse moved to (875, 488)
Screenshot: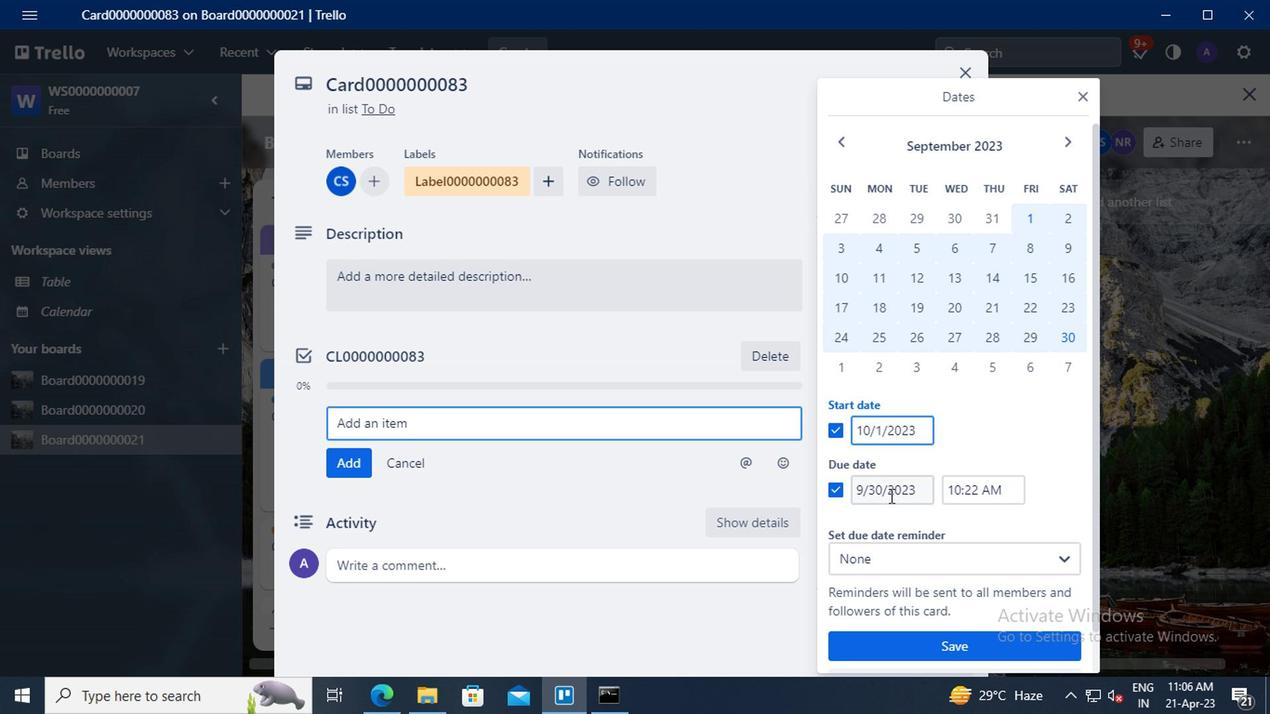 
Action: Mouse pressed left at (875, 488)
Screenshot: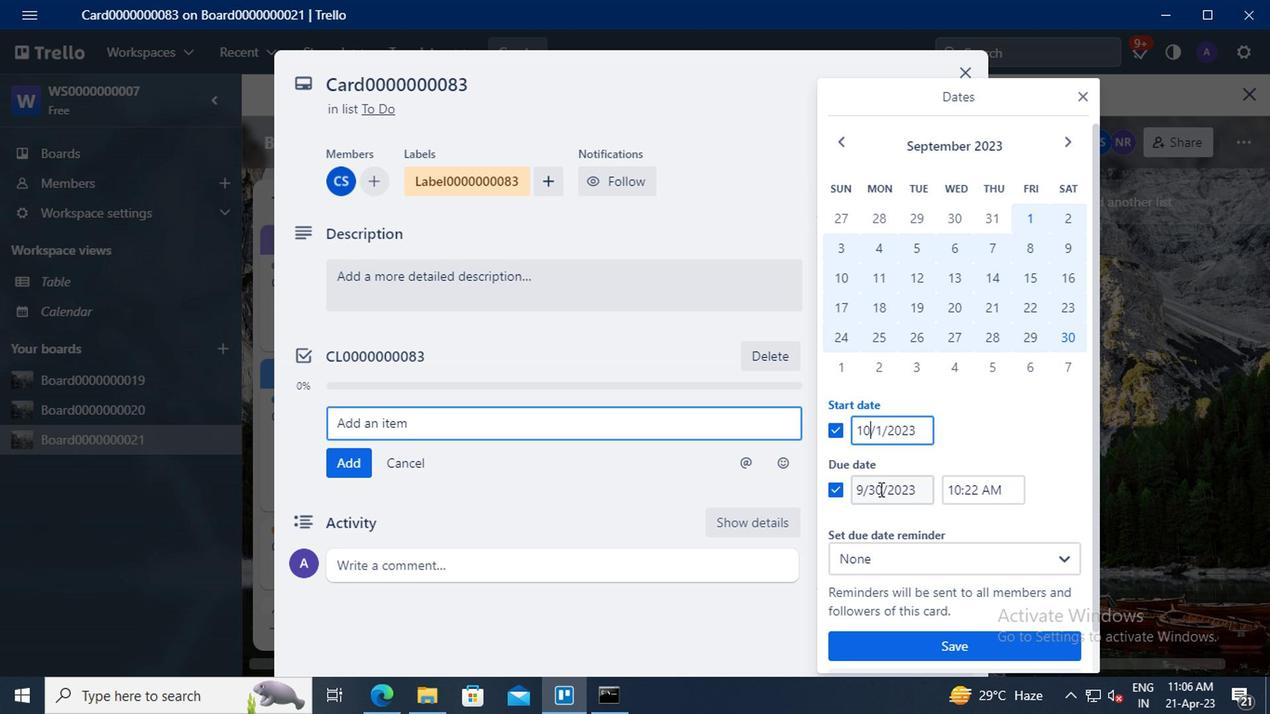 
Action: Mouse moved to (887, 457)
Screenshot: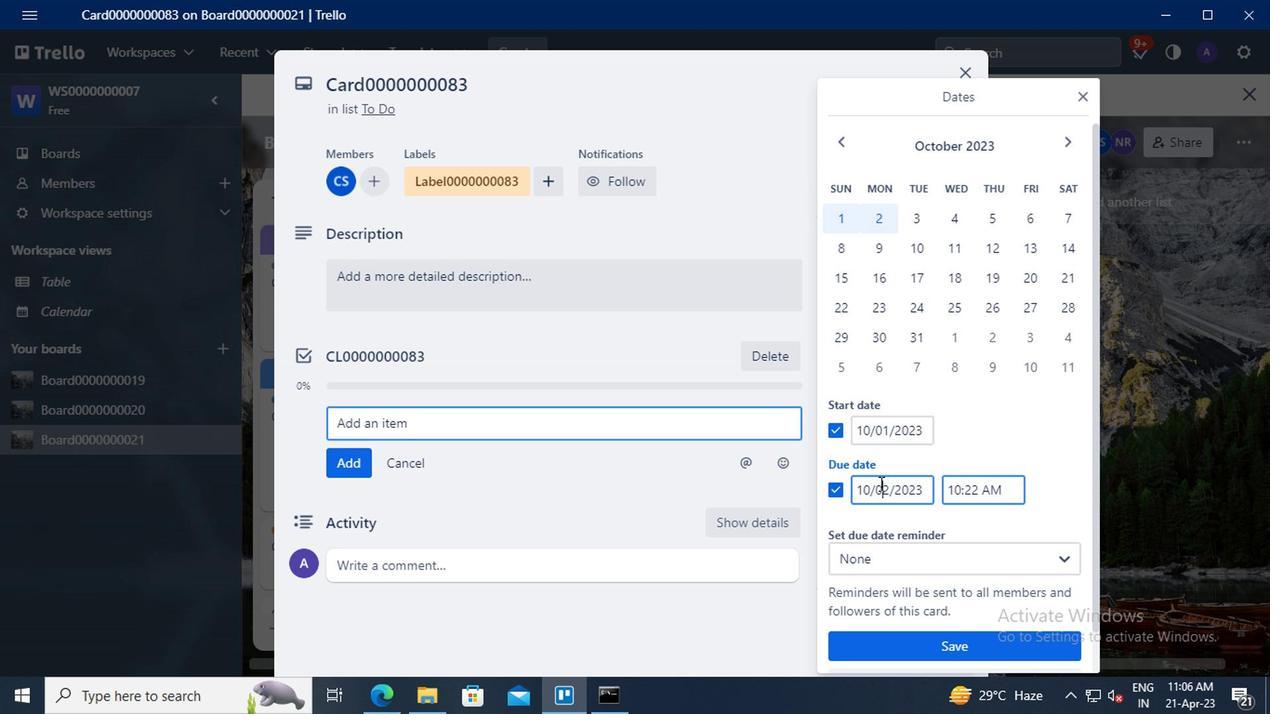 
Action: Key pressed <Key.backspace><Key.delete>31
Screenshot: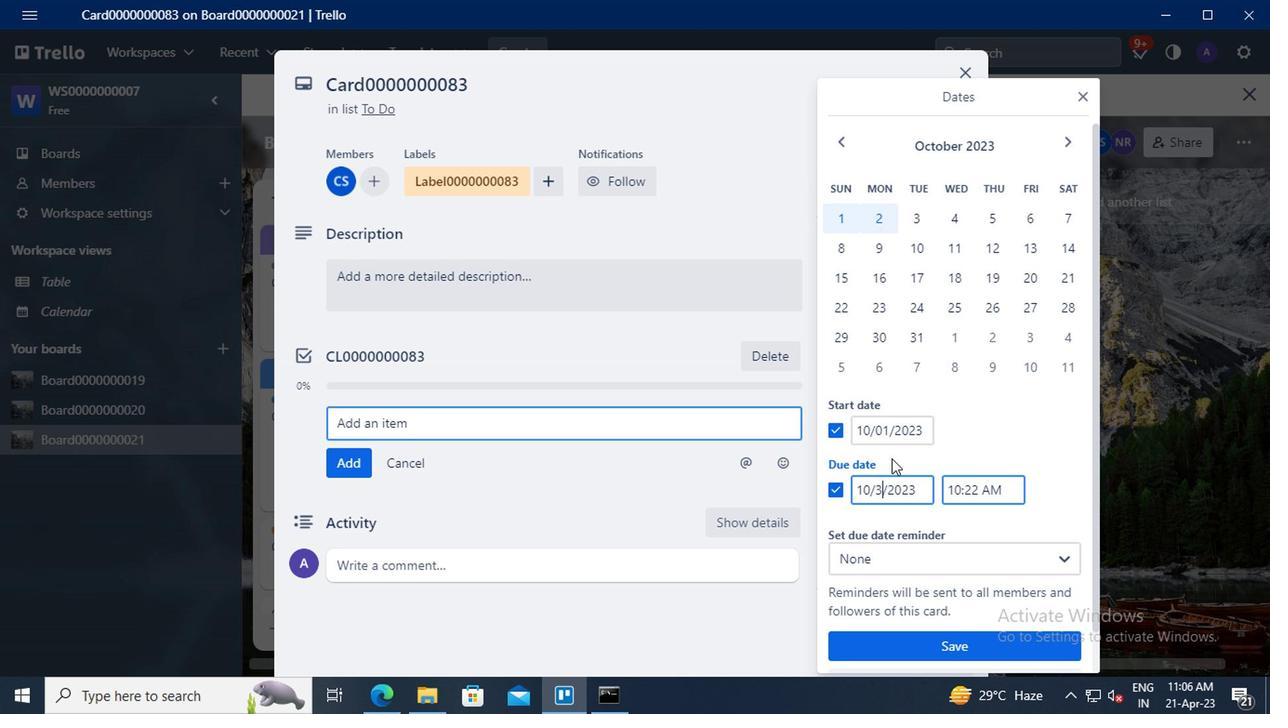 
Action: Mouse moved to (923, 639)
Screenshot: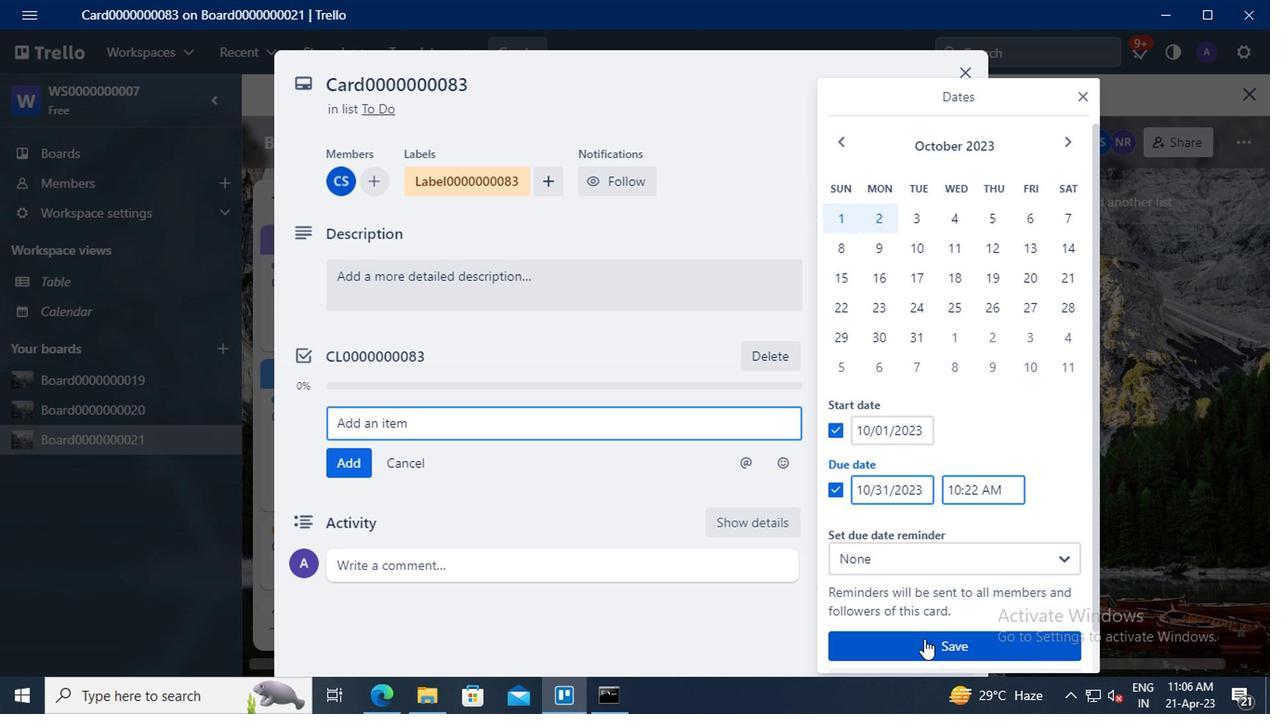 
Action: Mouse pressed left at (923, 639)
Screenshot: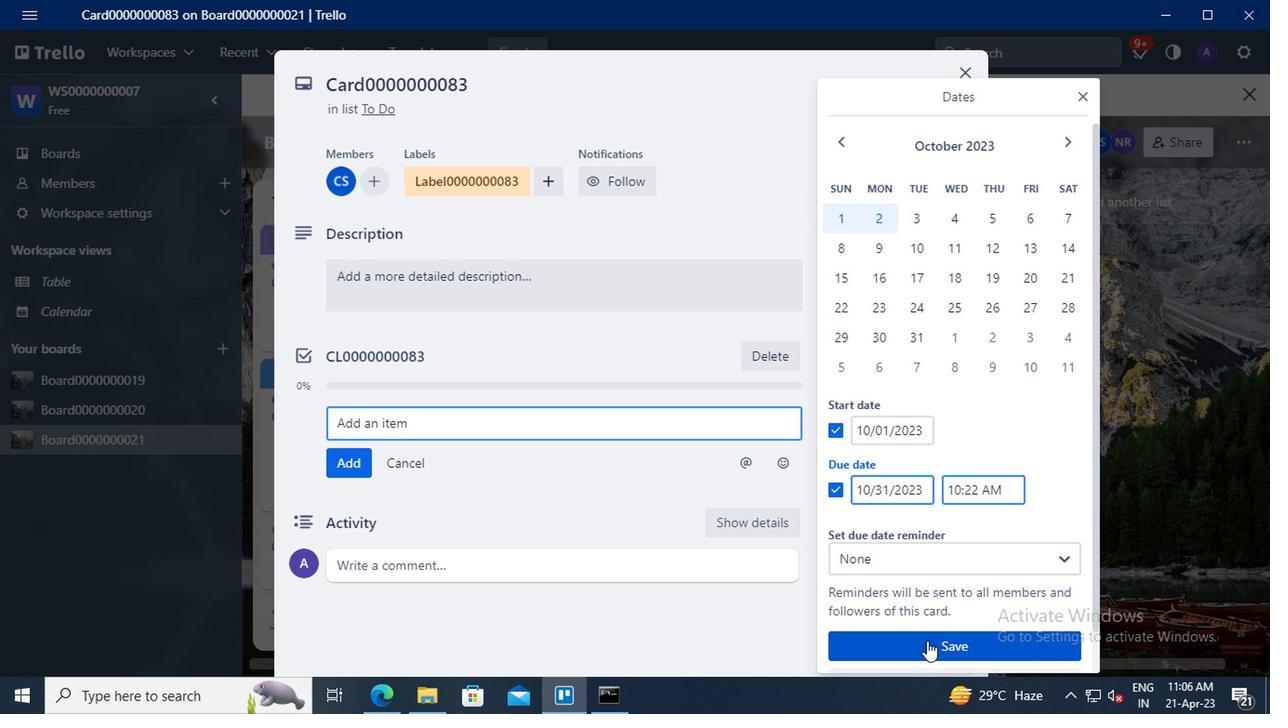 
